 Task: Save favorite listings in Seattle, Washington, with a minimum of 2 beds and a view of the Space Needle.
Action: Mouse moved to (295, 197)
Screenshot: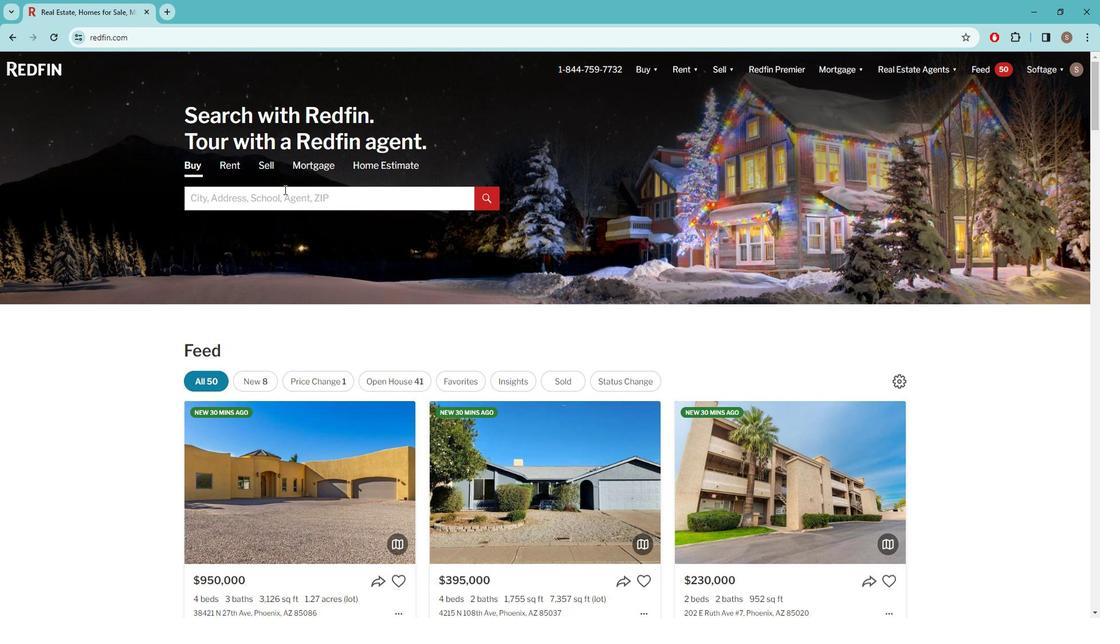 
Action: Mouse pressed left at (295, 197)
Screenshot: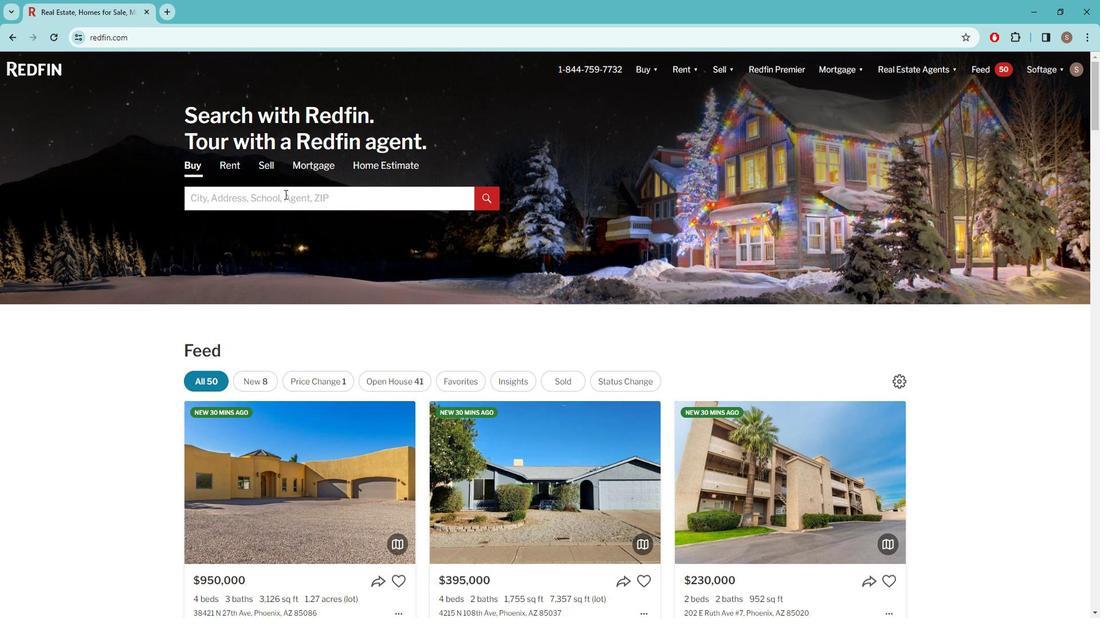 
Action: Mouse moved to (295, 198)
Screenshot: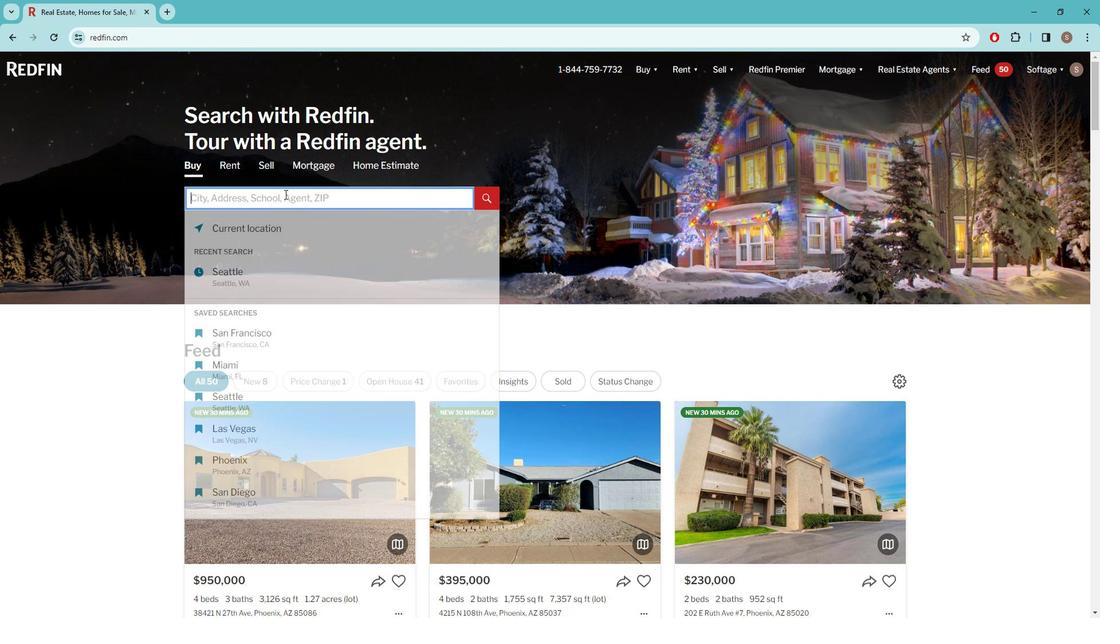 
Action: Key pressed s<Key.caps_lock>EATTLE
Screenshot: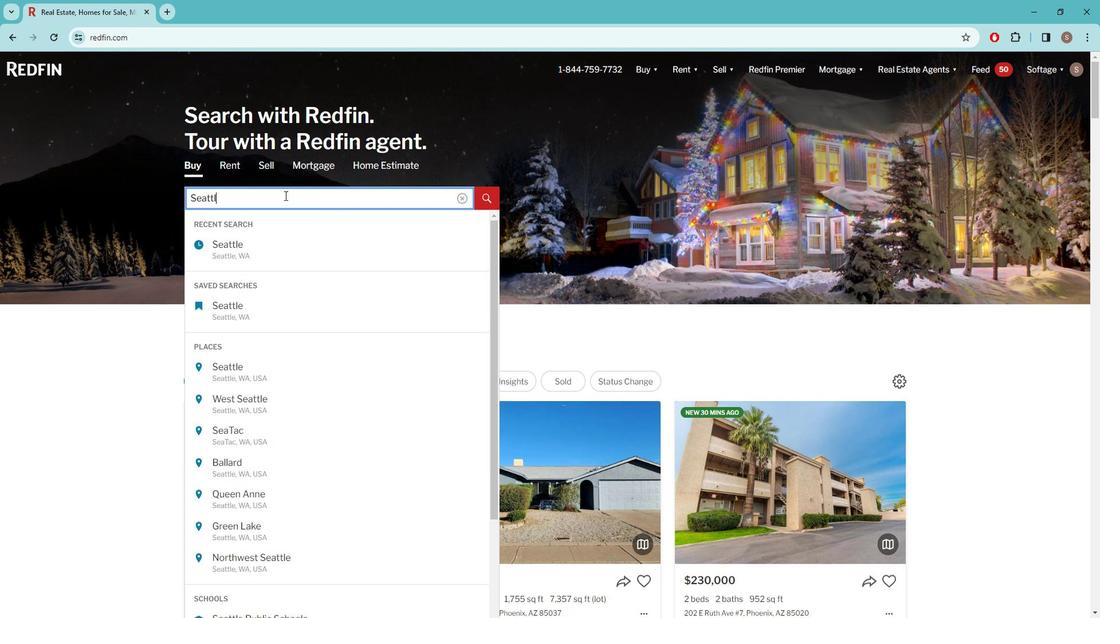 
Action: Mouse moved to (254, 244)
Screenshot: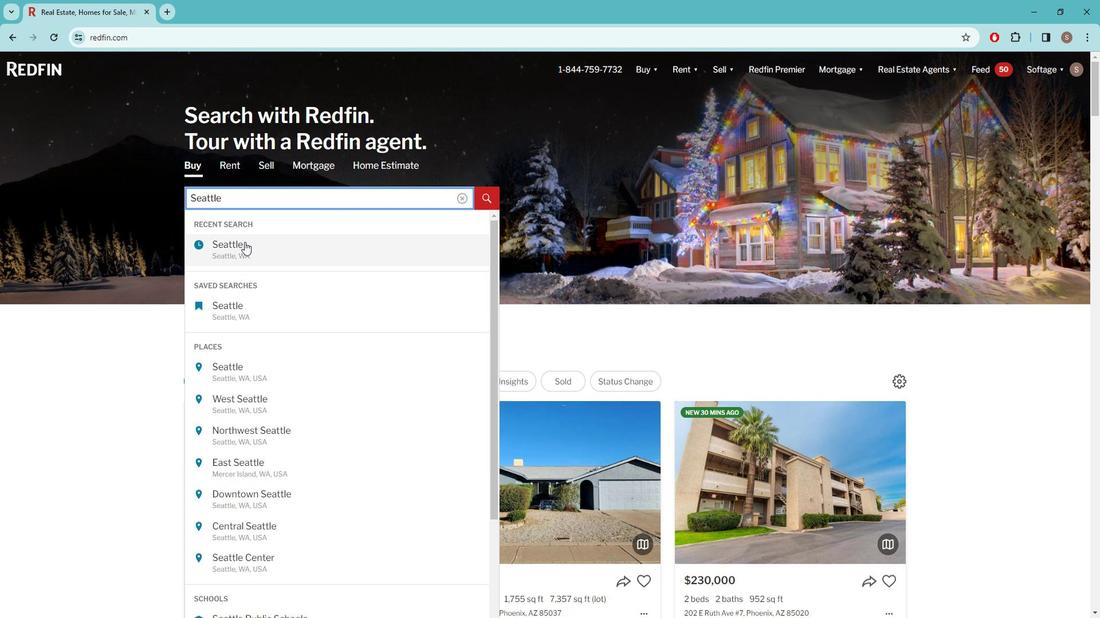 
Action: Mouse pressed left at (254, 244)
Screenshot: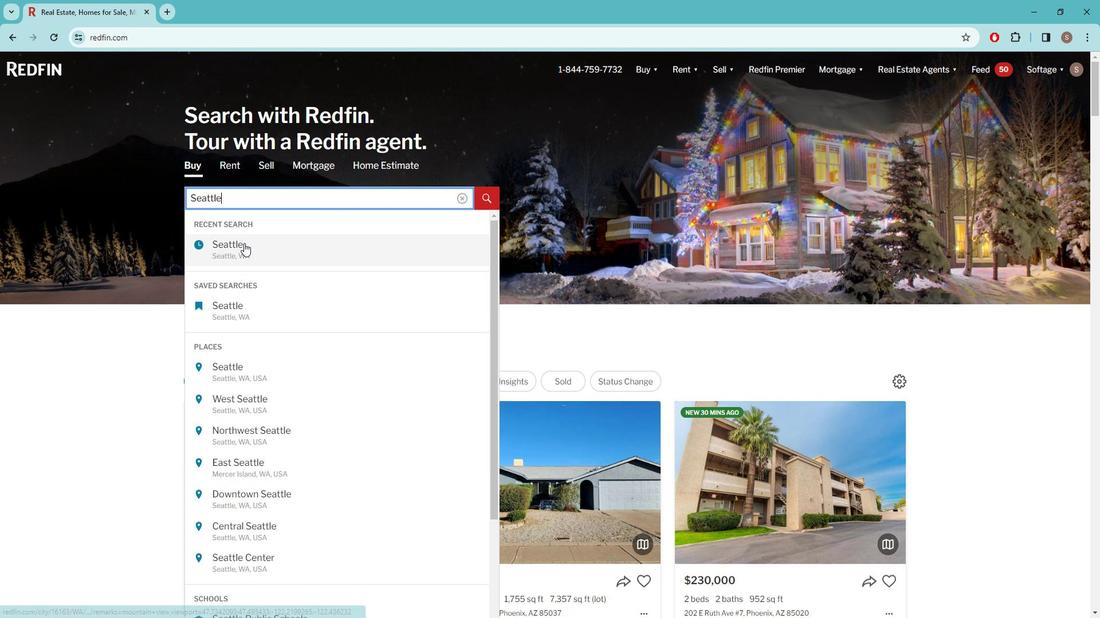 
Action: Mouse moved to (968, 144)
Screenshot: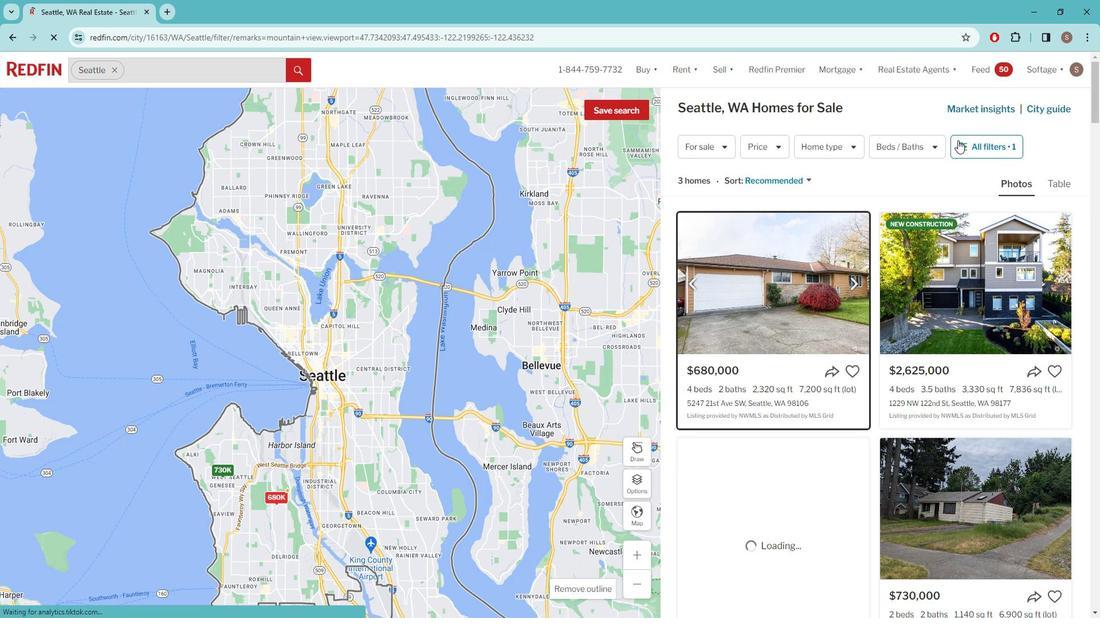 
Action: Mouse pressed left at (968, 144)
Screenshot: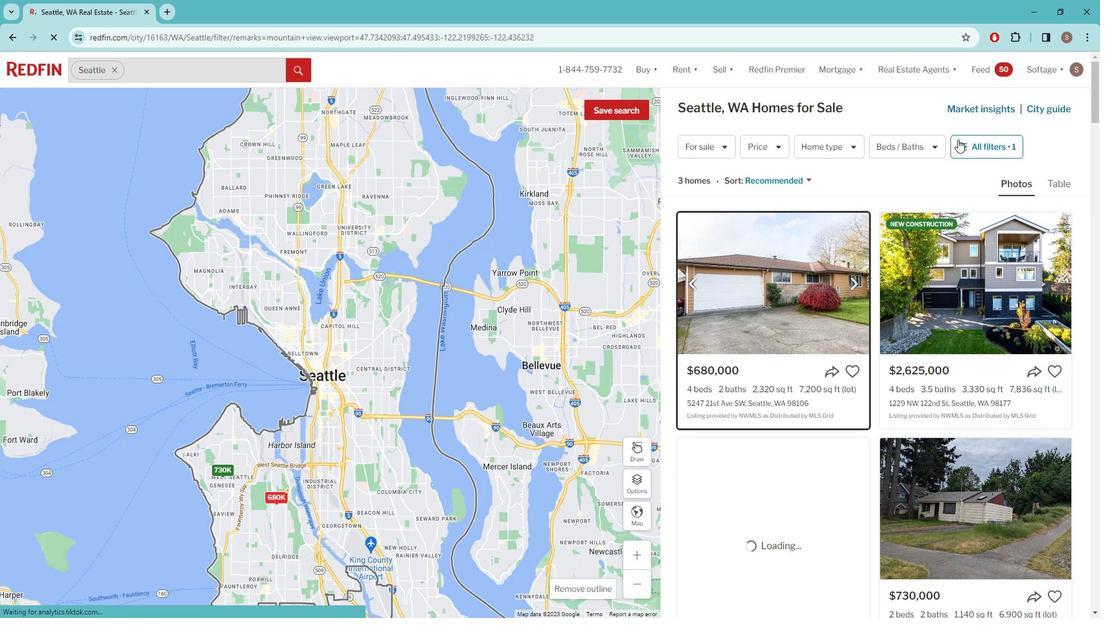 
Action: Mouse moved to (978, 144)
Screenshot: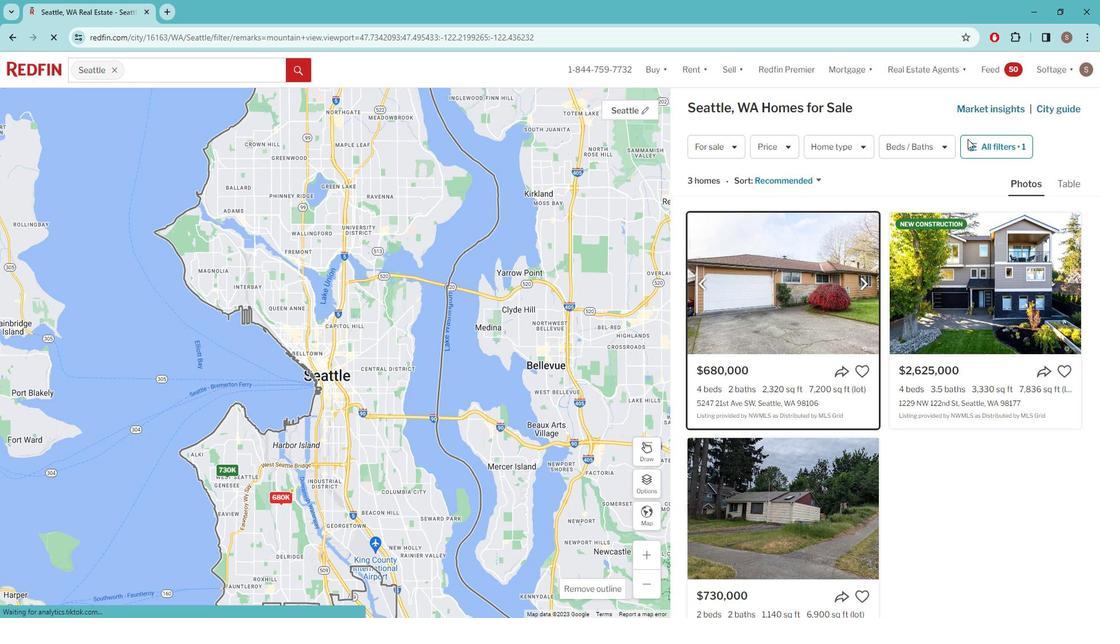
Action: Mouse pressed left at (978, 144)
Screenshot: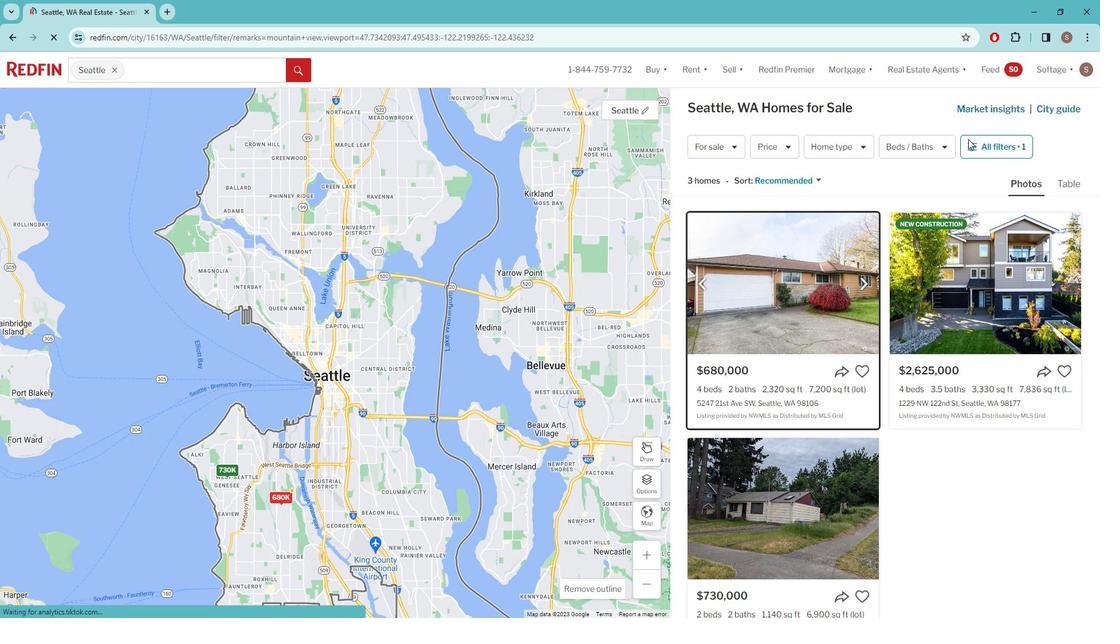
Action: Mouse moved to (953, 152)
Screenshot: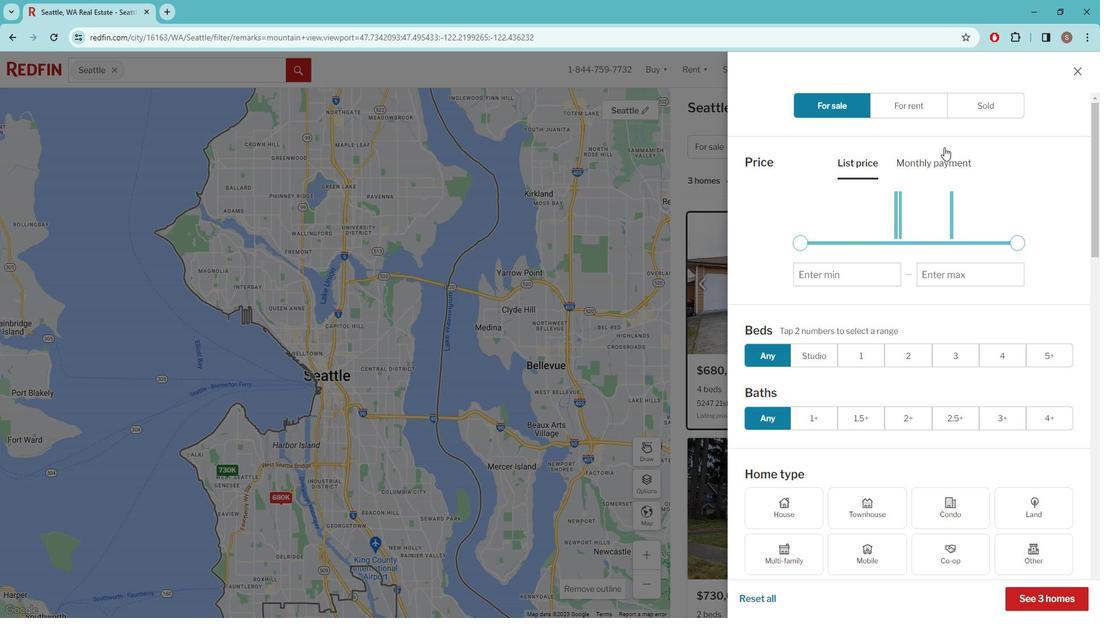 
Action: Mouse scrolled (953, 152) with delta (0, 0)
Screenshot: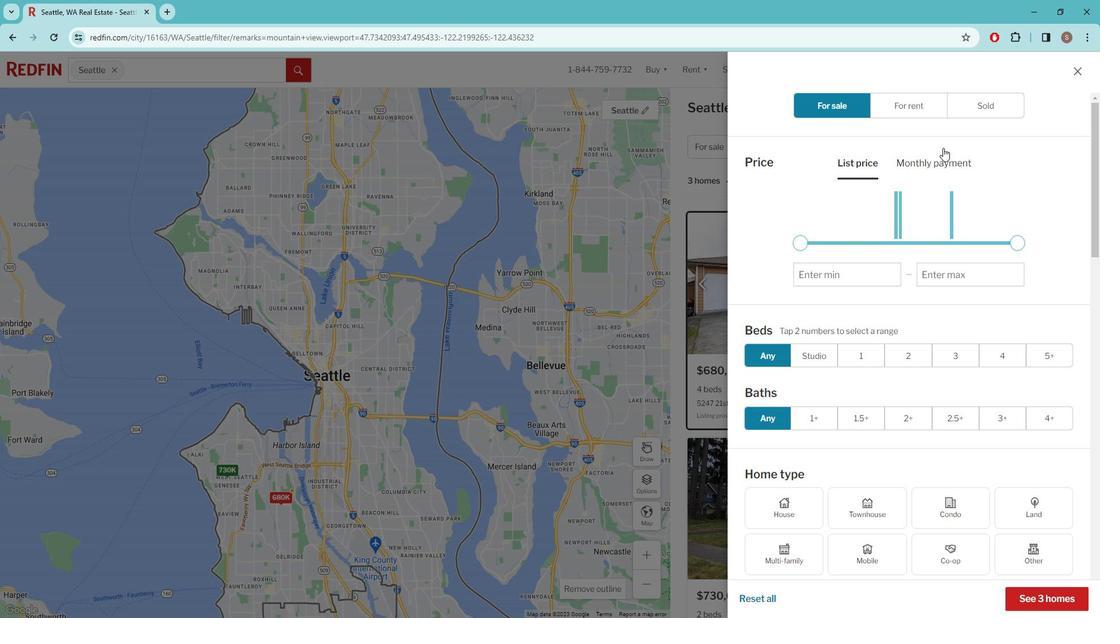 
Action: Mouse moved to (952, 152)
Screenshot: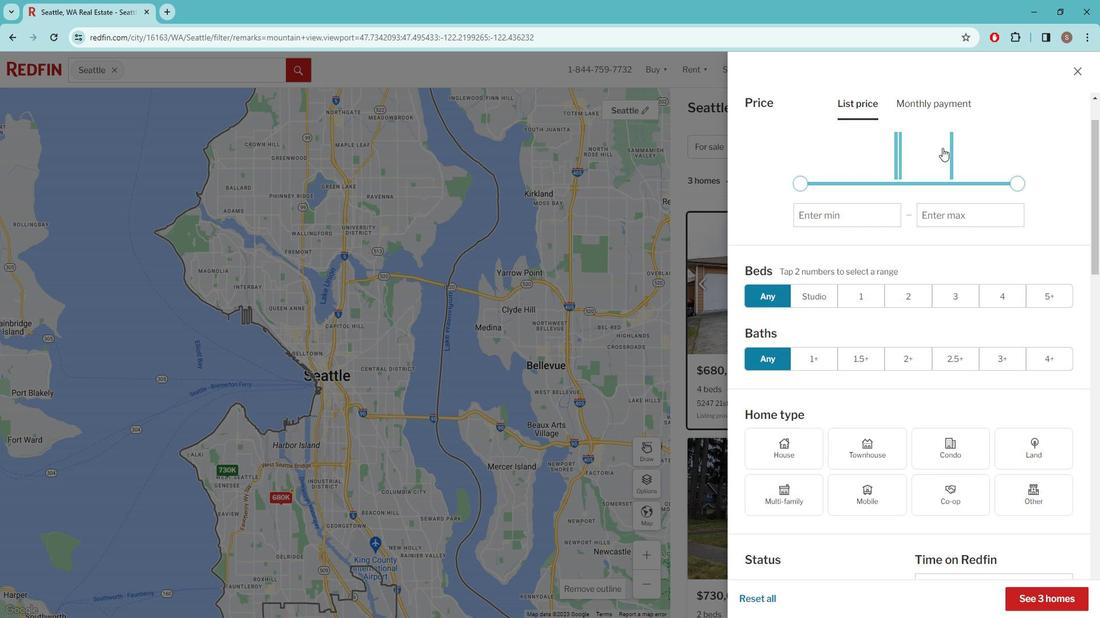 
Action: Mouse scrolled (952, 152) with delta (0, 0)
Screenshot: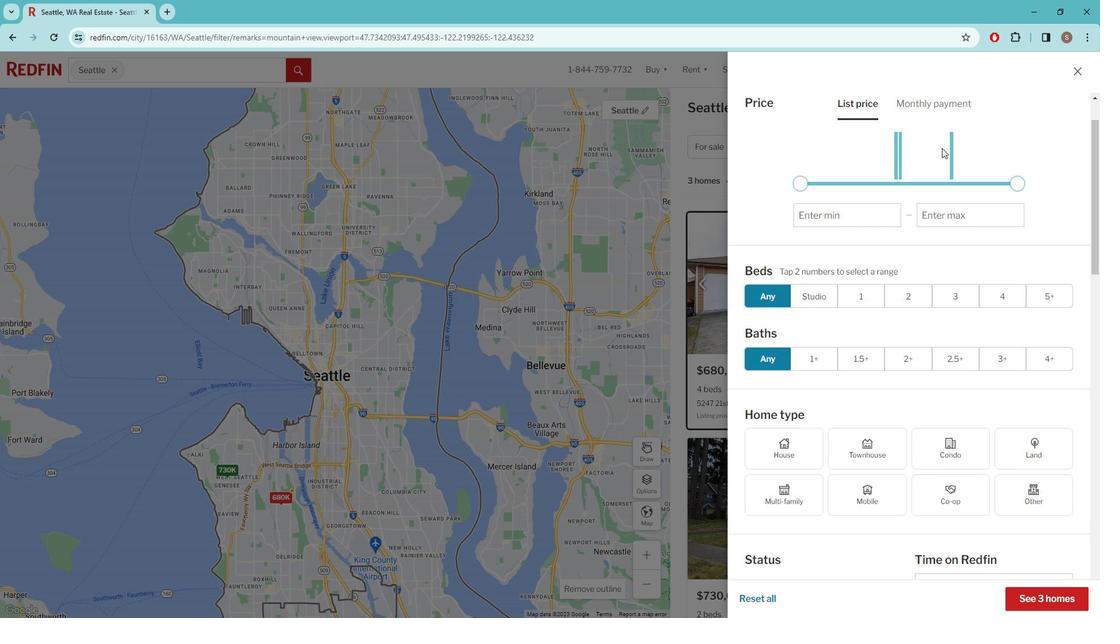 
Action: Mouse moved to (951, 152)
Screenshot: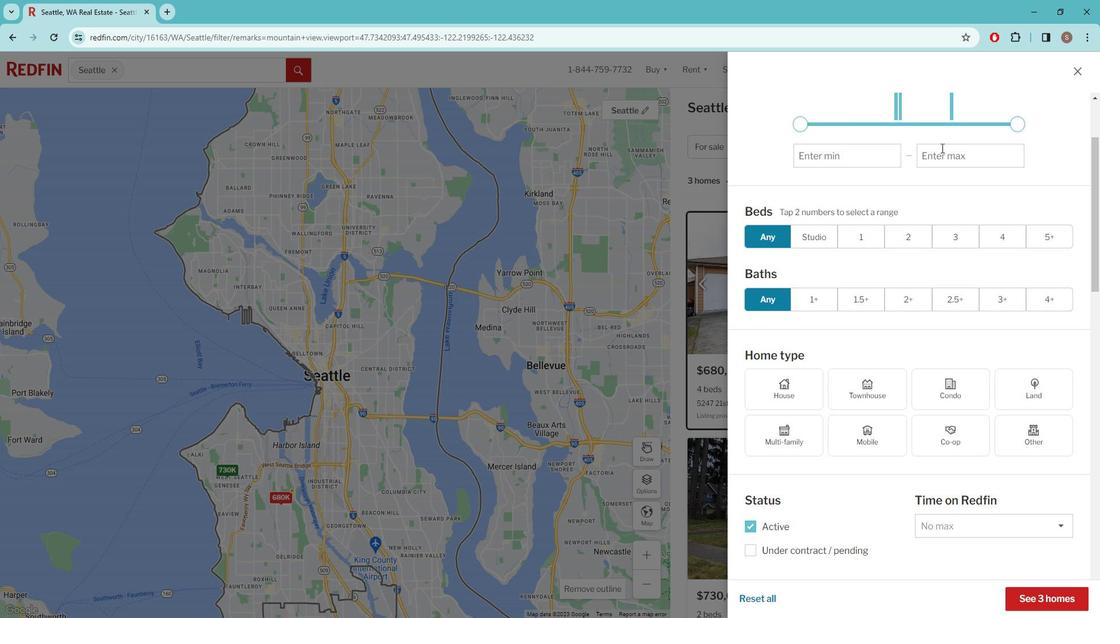 
Action: Mouse scrolled (951, 152) with delta (0, 0)
Screenshot: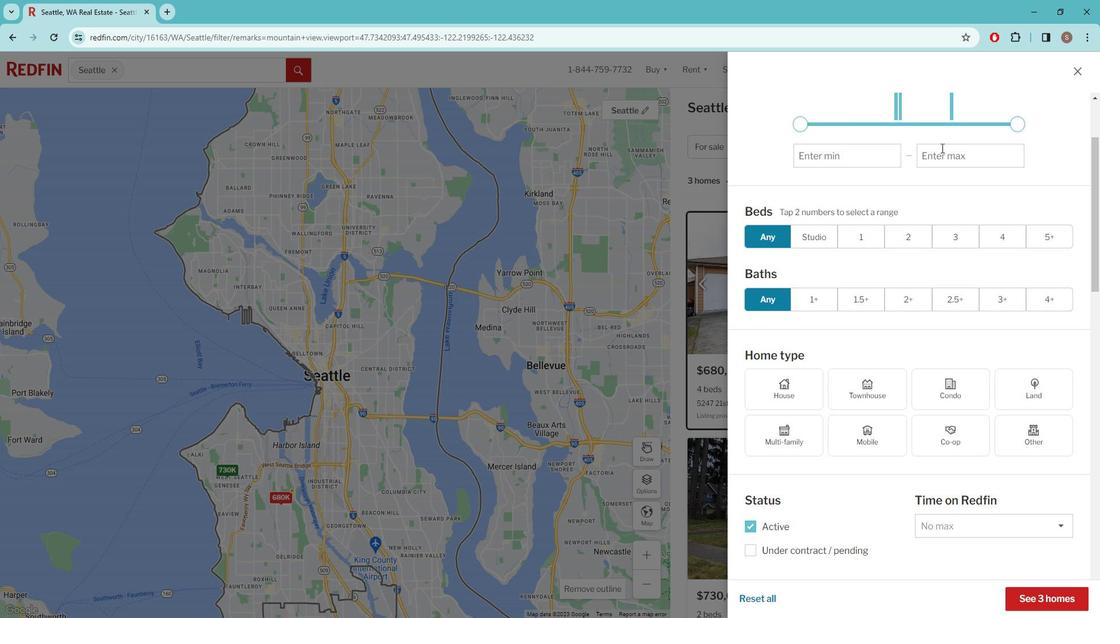 
Action: Mouse moved to (921, 181)
Screenshot: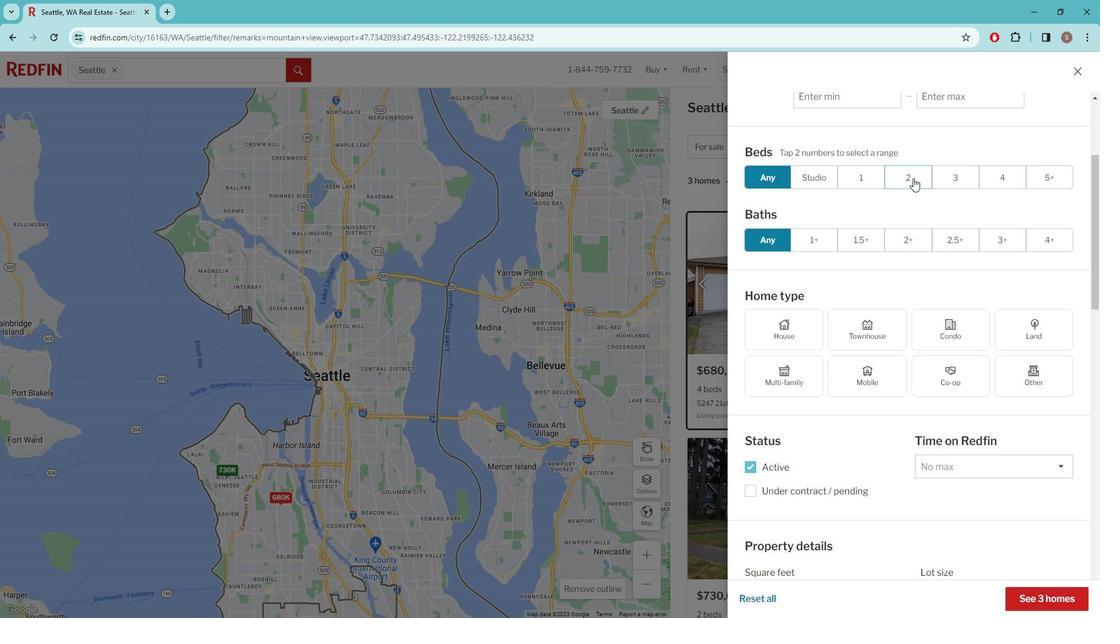 
Action: Mouse pressed left at (921, 181)
Screenshot: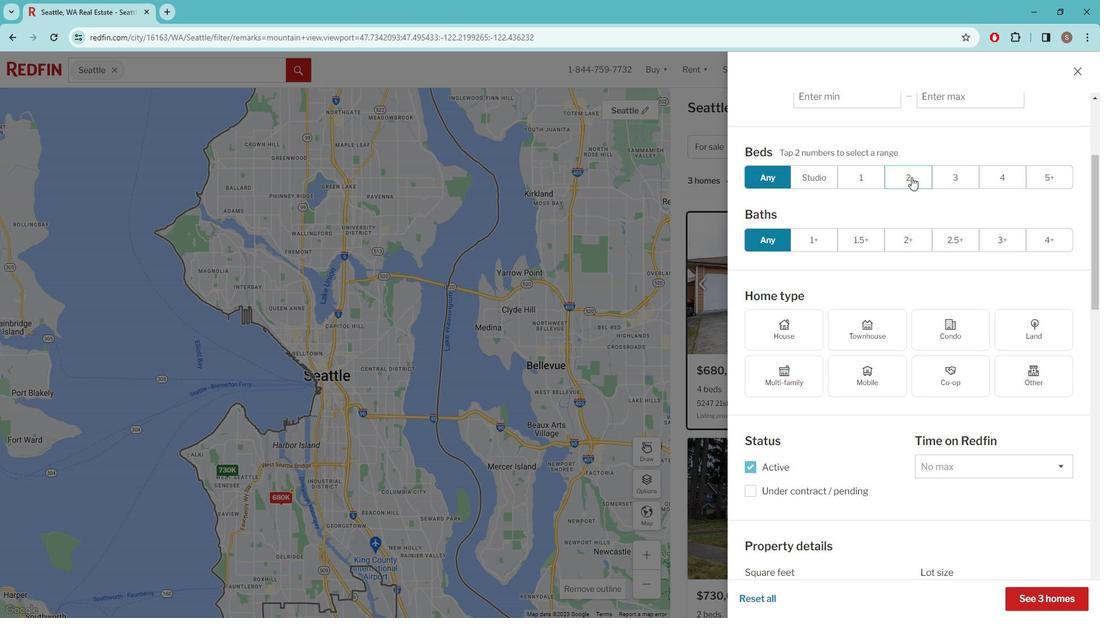 
Action: Mouse pressed left at (921, 181)
Screenshot: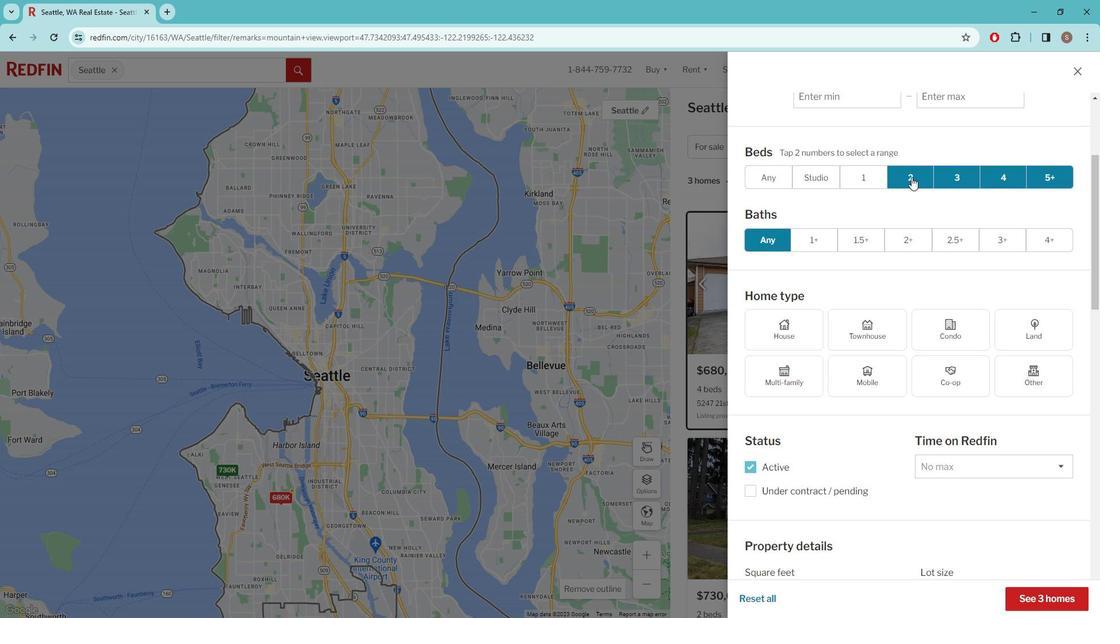 
Action: Mouse scrolled (921, 180) with delta (0, 0)
Screenshot: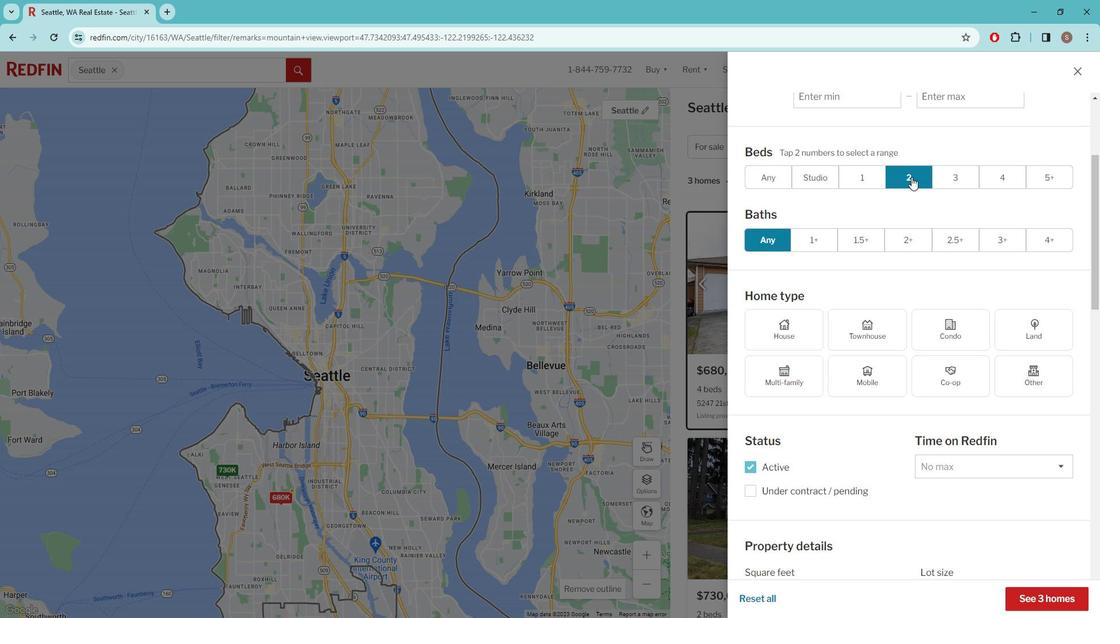 
Action: Mouse scrolled (921, 180) with delta (0, 0)
Screenshot: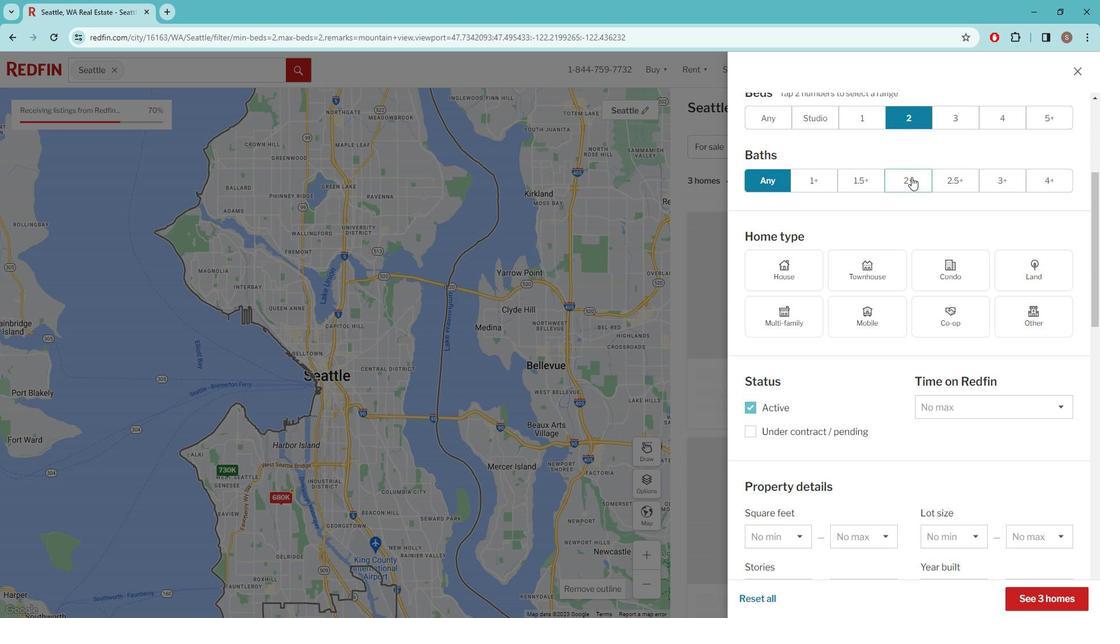 
Action: Mouse moved to (920, 180)
Screenshot: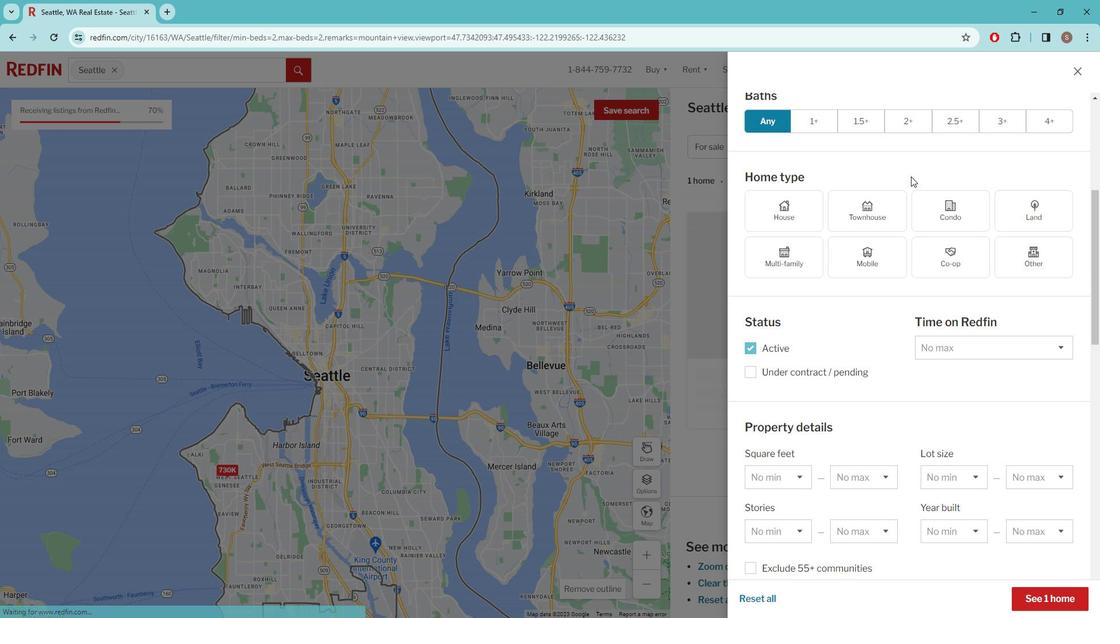 
Action: Mouse scrolled (920, 179) with delta (0, 0)
Screenshot: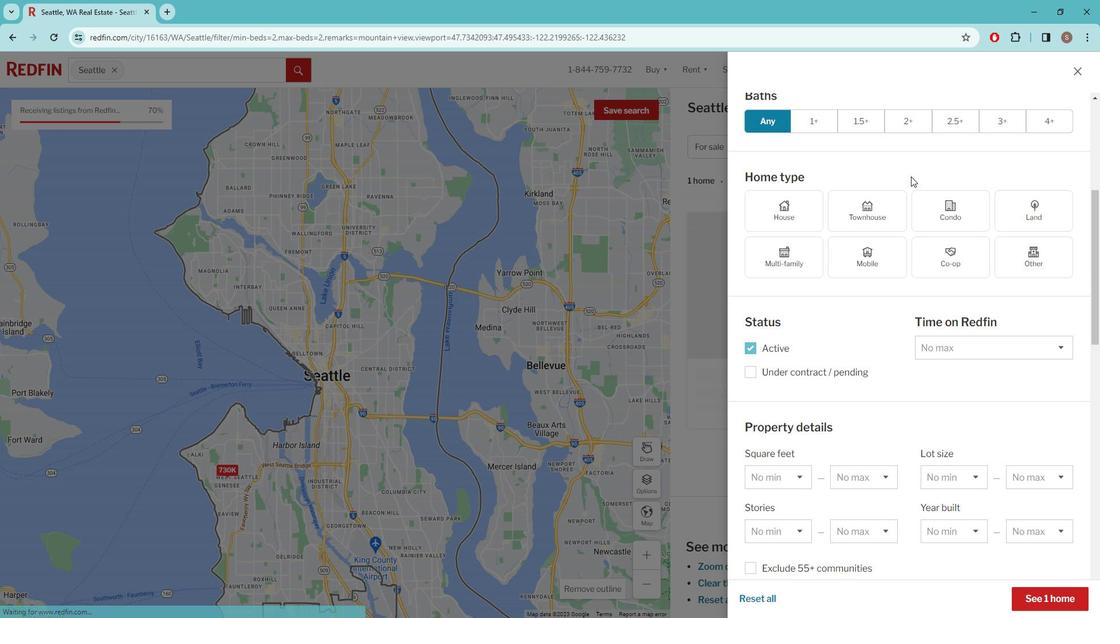 
Action: Mouse scrolled (920, 179) with delta (0, 0)
Screenshot: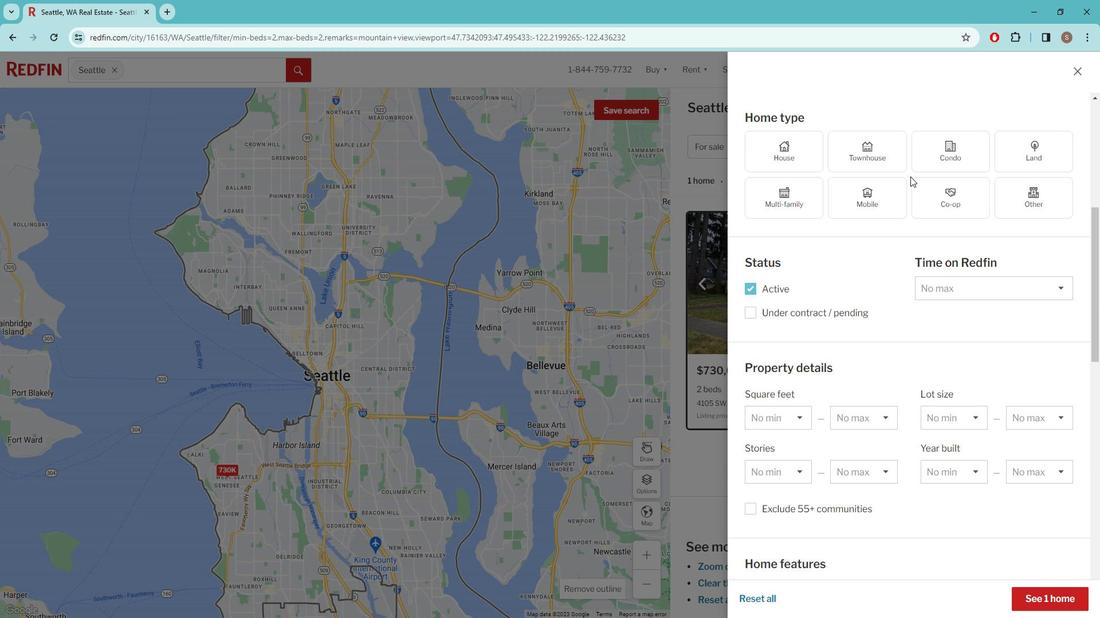 
Action: Mouse scrolled (920, 179) with delta (0, 0)
Screenshot: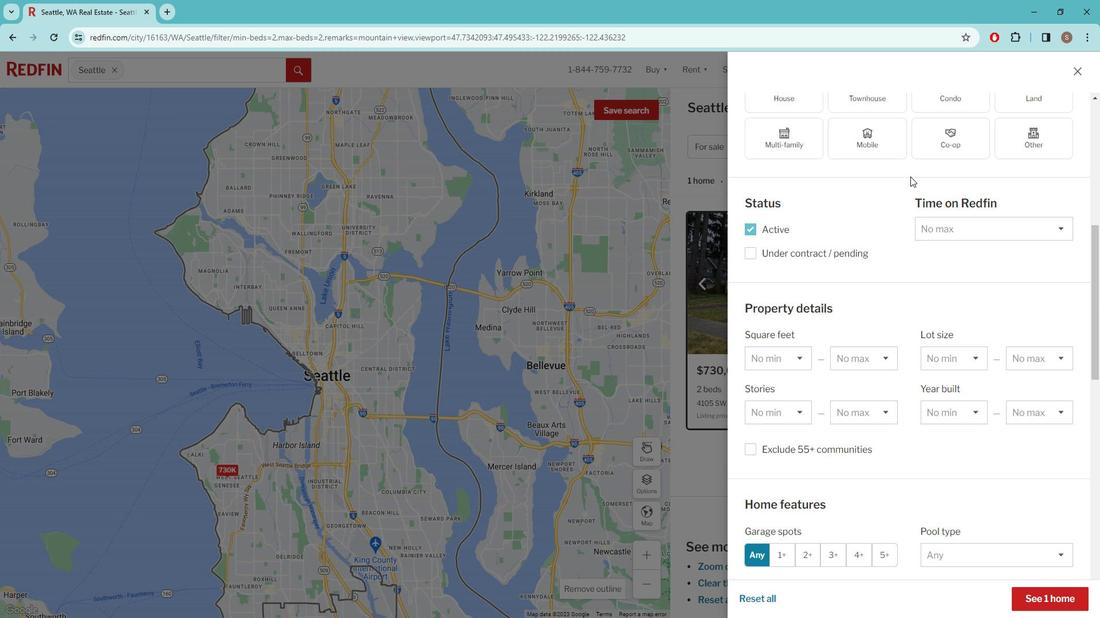 
Action: Mouse scrolled (920, 179) with delta (0, 0)
Screenshot: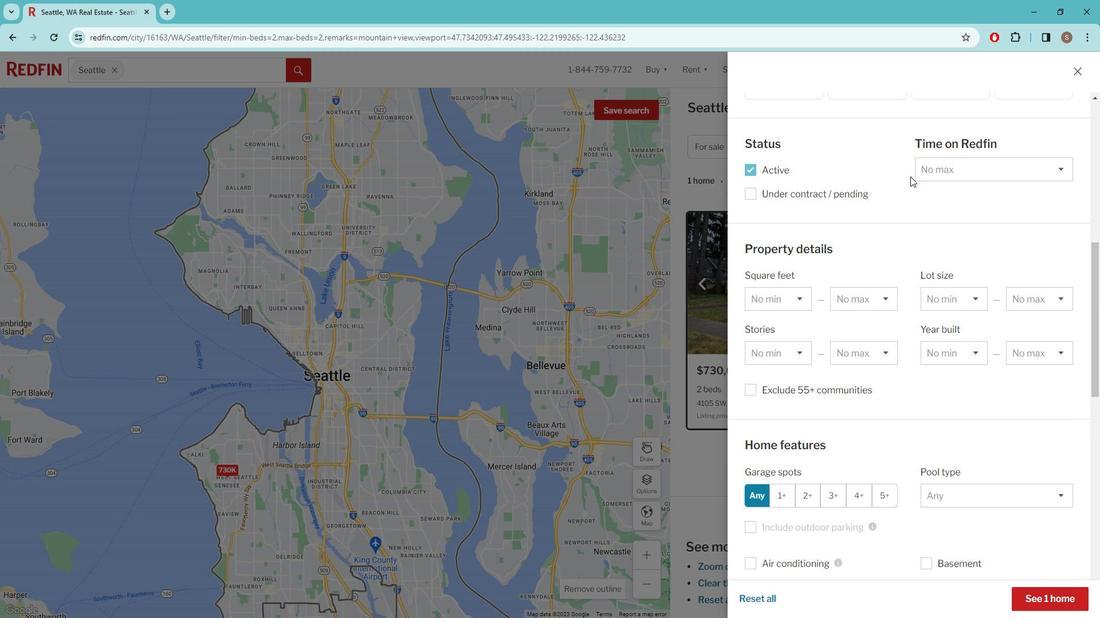 
Action: Mouse scrolled (920, 179) with delta (0, 0)
Screenshot: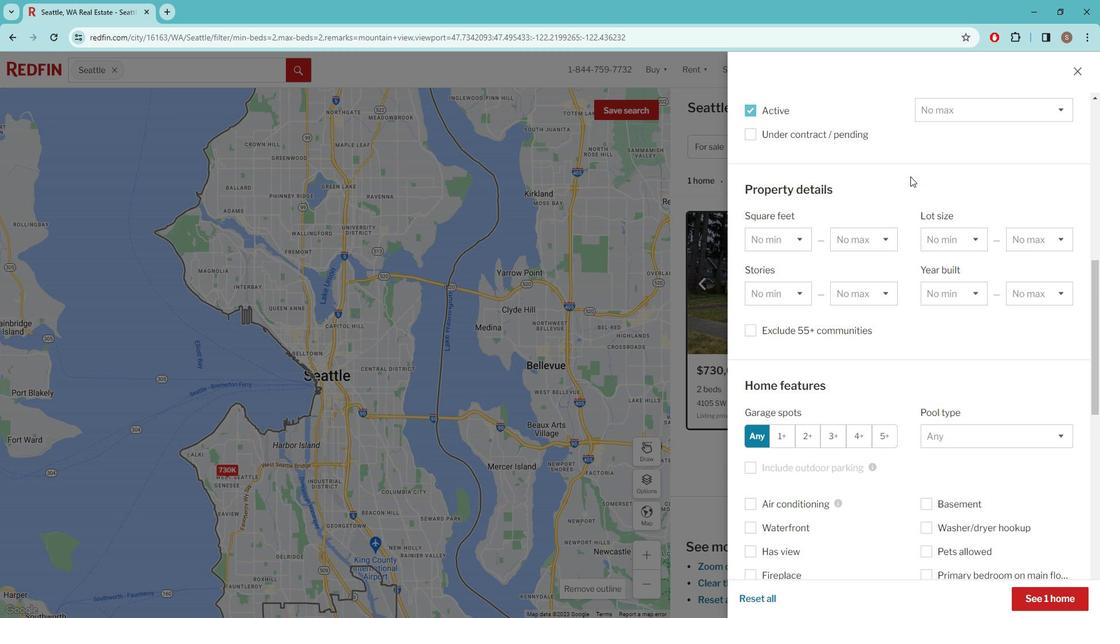 
Action: Mouse scrolled (920, 179) with delta (0, 0)
Screenshot: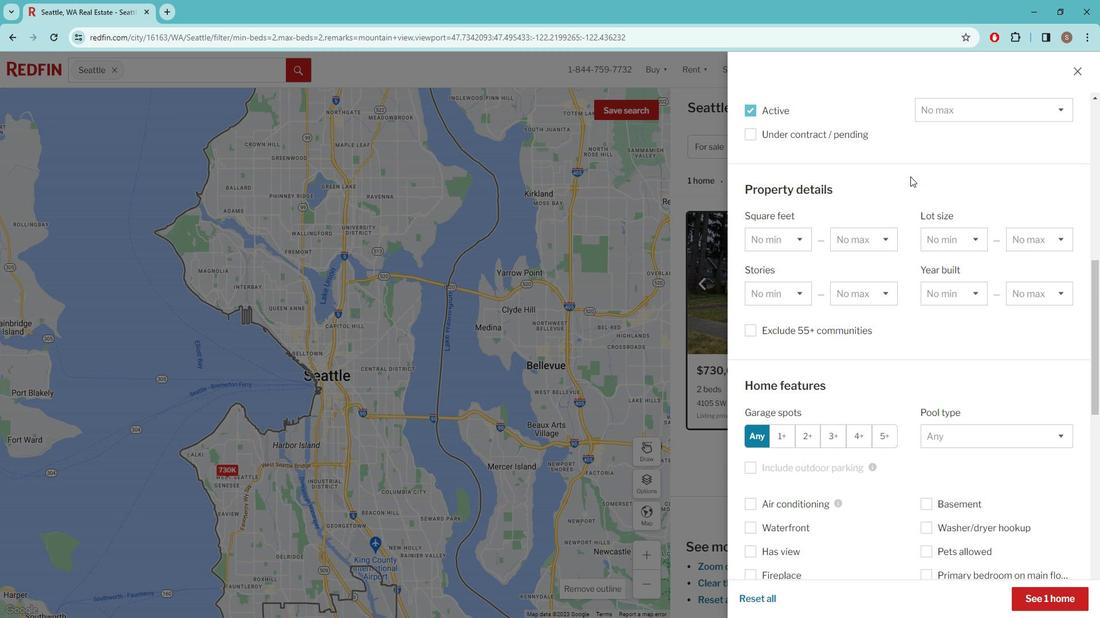 
Action: Mouse scrolled (920, 179) with delta (0, 0)
Screenshot: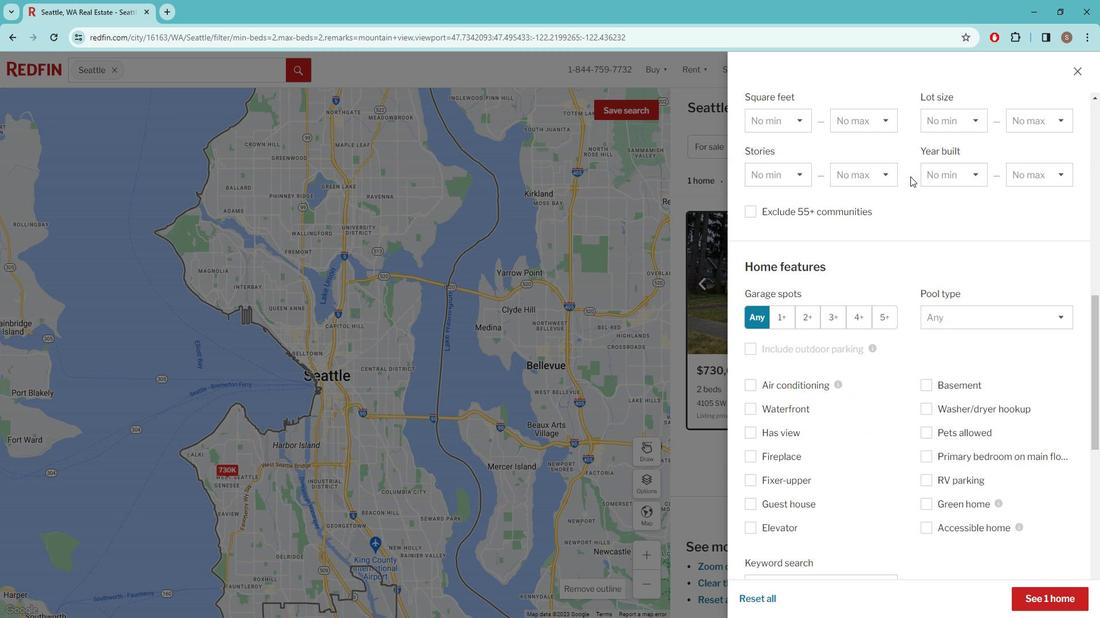 
Action: Mouse scrolled (920, 179) with delta (0, 0)
Screenshot: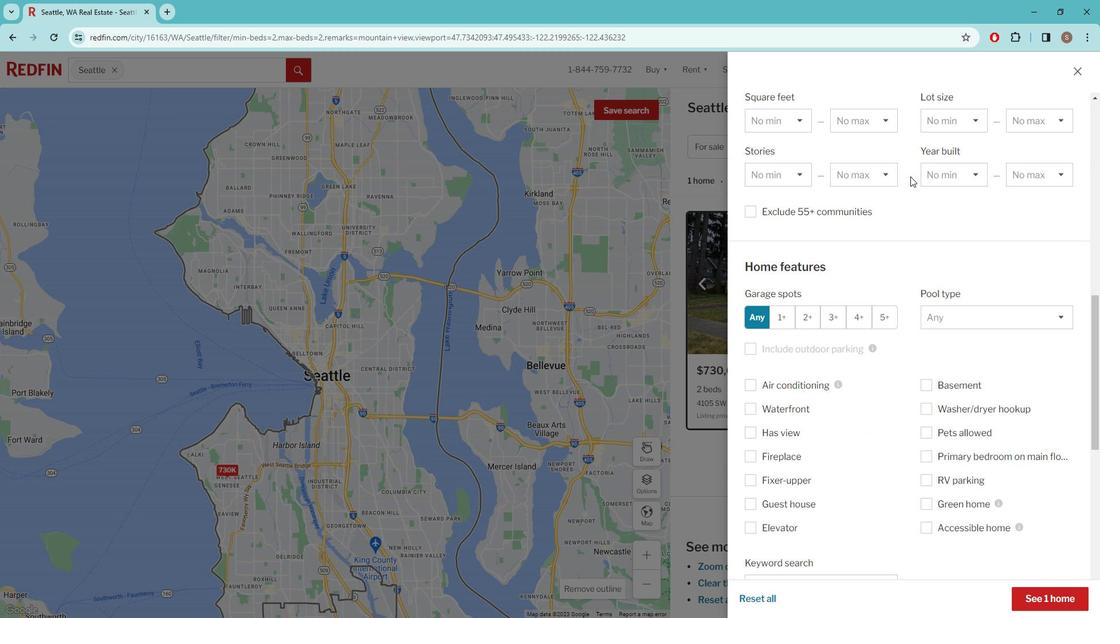 
Action: Mouse moved to (829, 457)
Screenshot: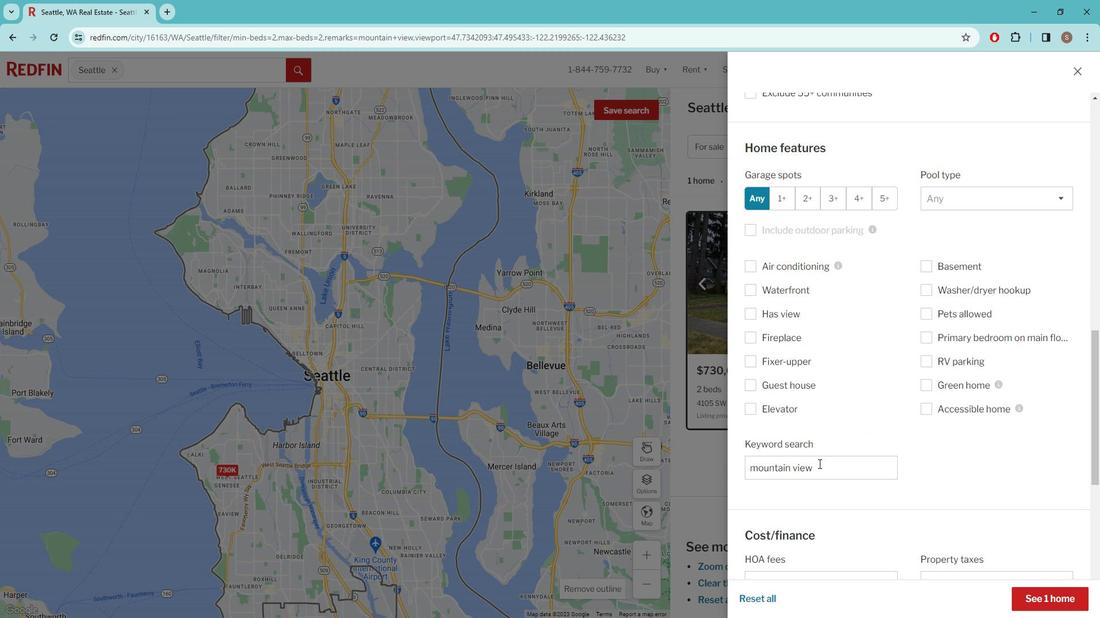 
Action: Mouse pressed left at (829, 457)
Screenshot: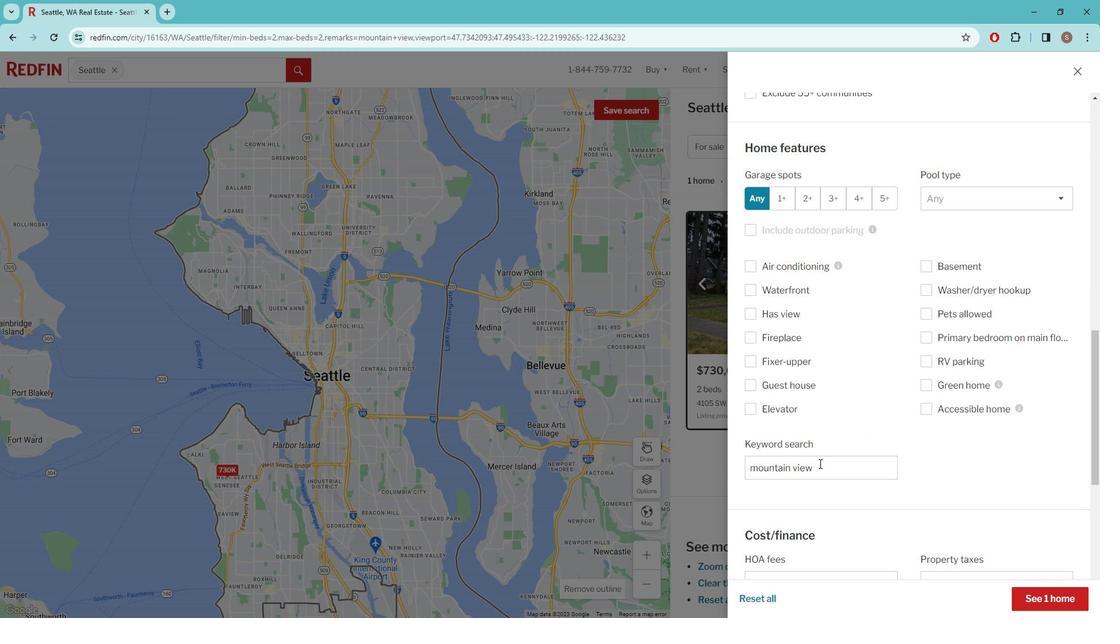 
Action: Mouse moved to (756, 458)
Screenshot: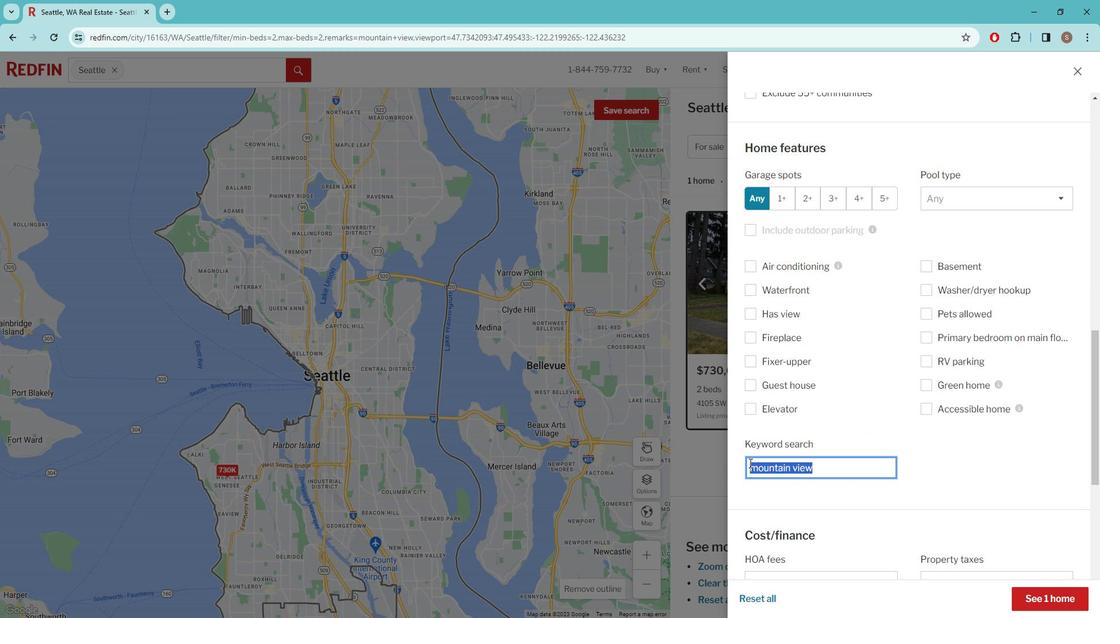 
Action: Key pressed SPACE<Key.space>NEEDLE<Key.space>VIEW
Screenshot: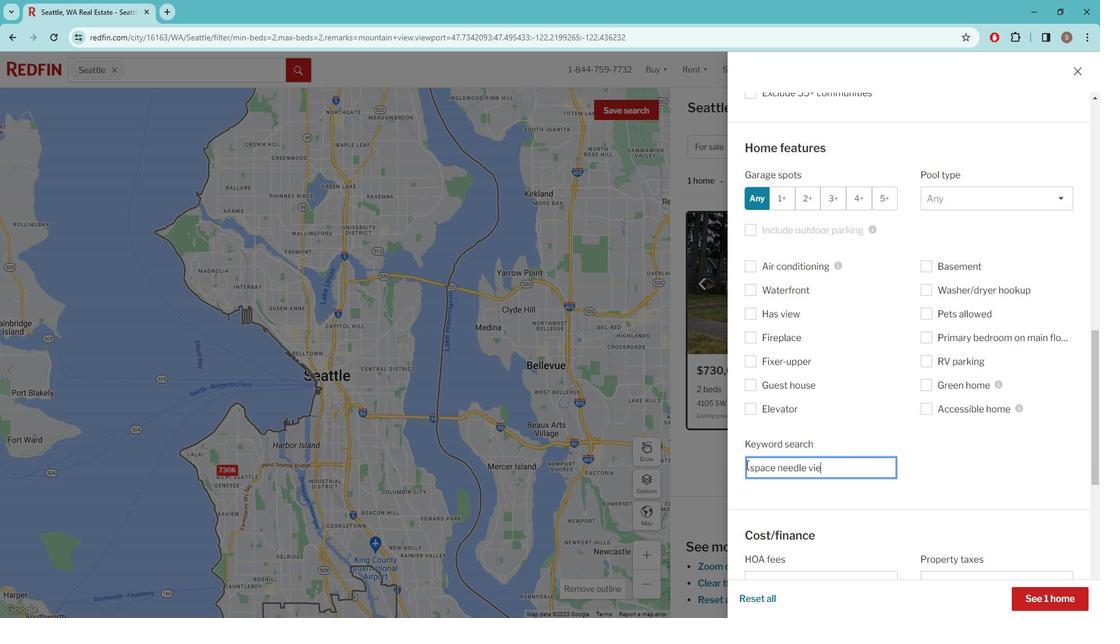
Action: Mouse scrolled (756, 457) with delta (0, 0)
Screenshot: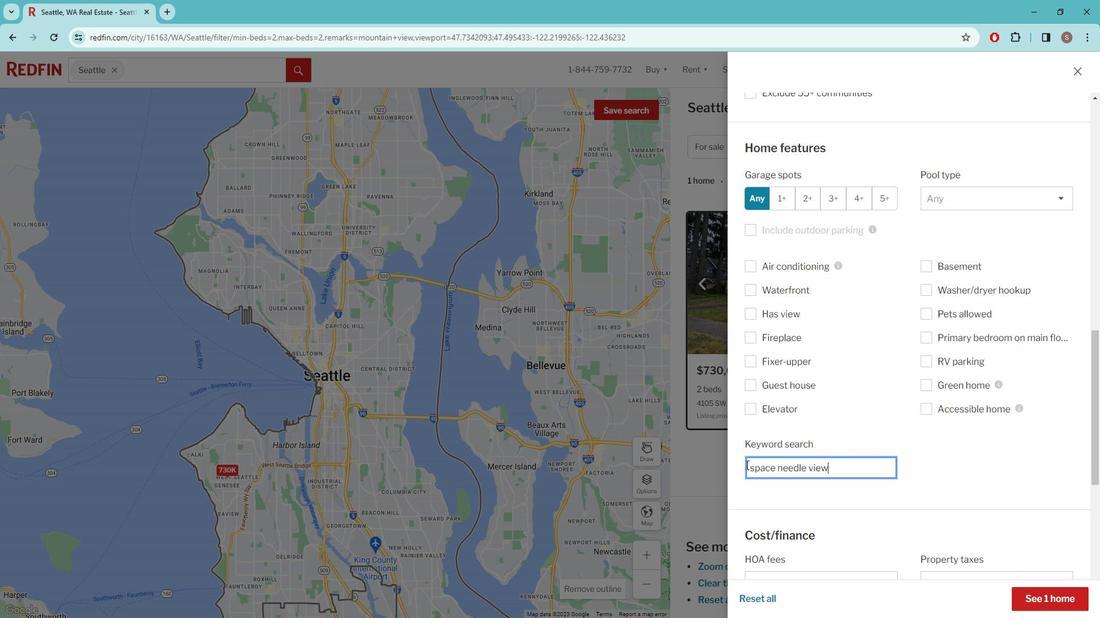 
Action: Mouse moved to (886, 447)
Screenshot: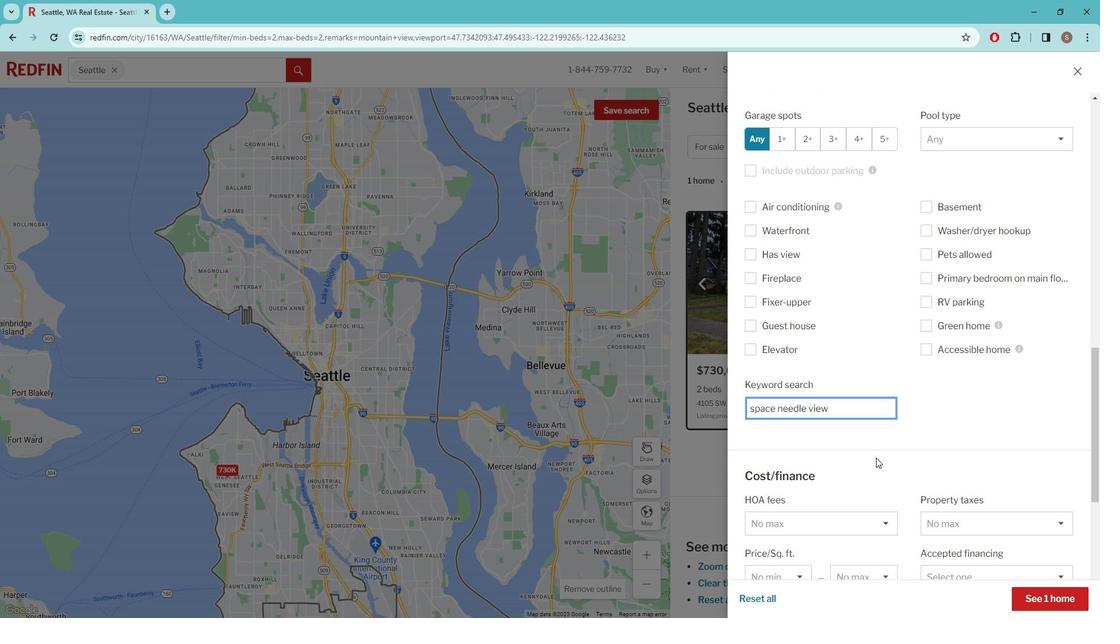 
Action: Mouse scrolled (886, 446) with delta (0, 0)
Screenshot: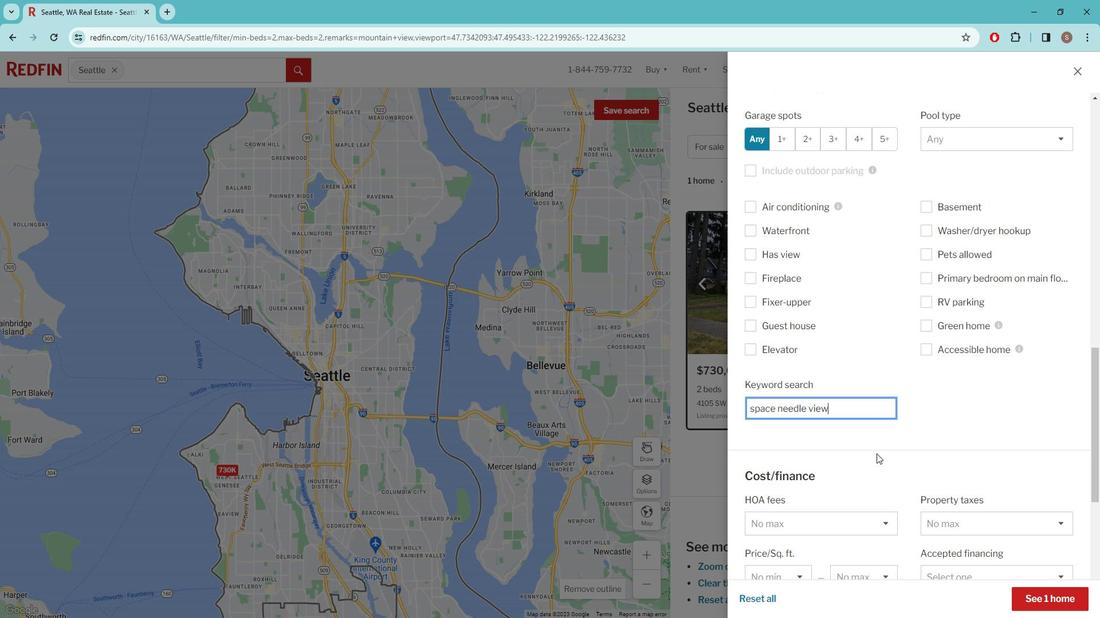 
Action: Mouse moved to (886, 447)
Screenshot: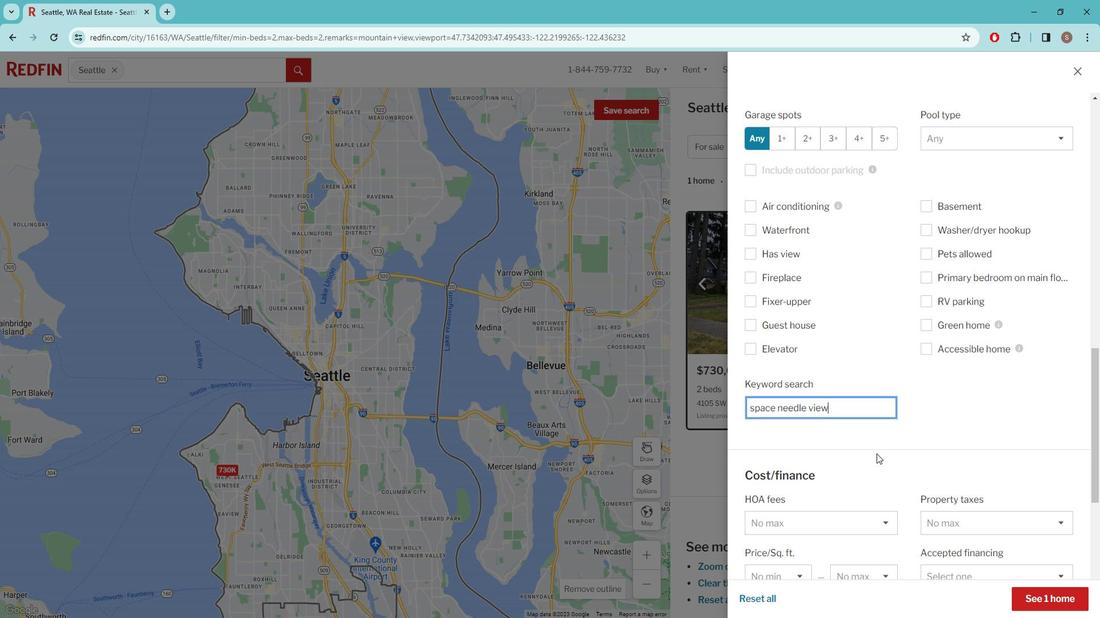 
Action: Mouse scrolled (886, 446) with delta (0, 0)
Screenshot: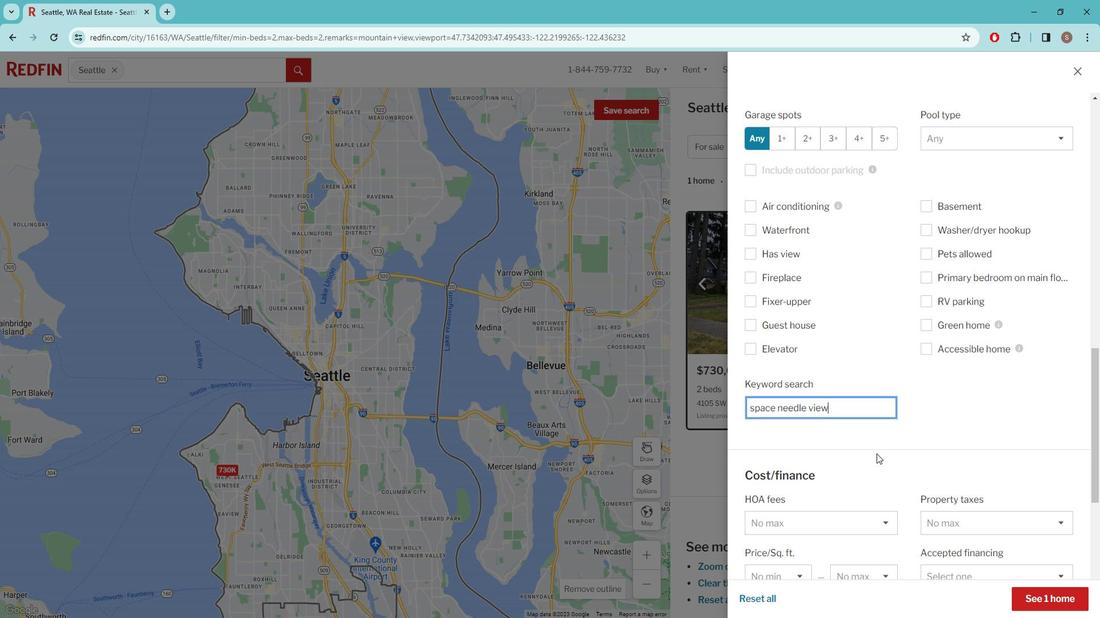 
Action: Mouse moved to (874, 450)
Screenshot: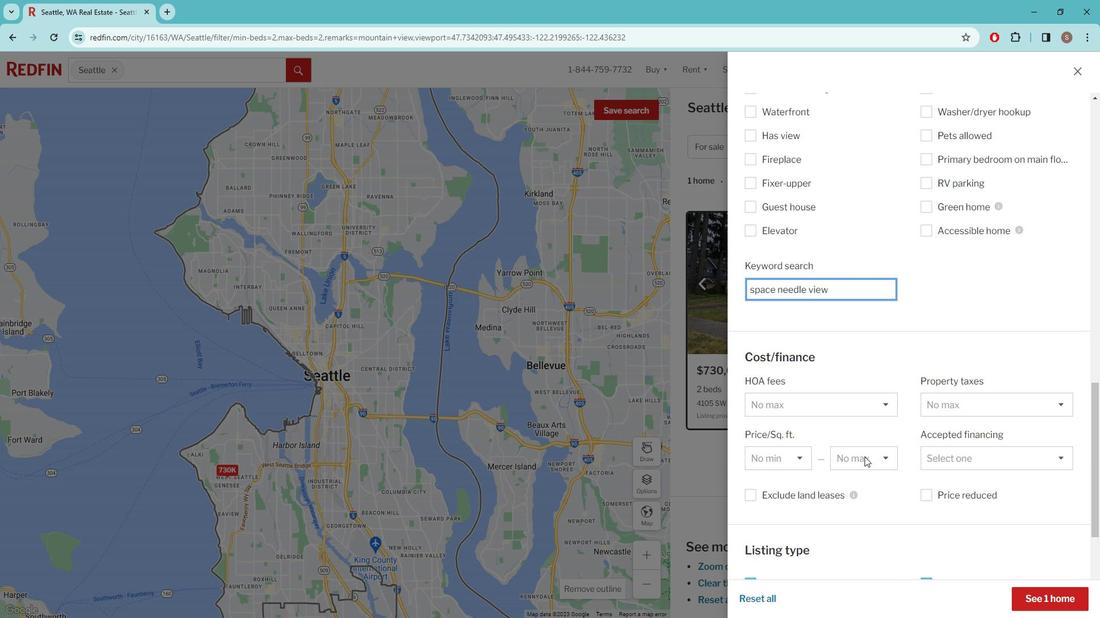 
Action: Mouse scrolled (874, 449) with delta (0, 0)
Screenshot: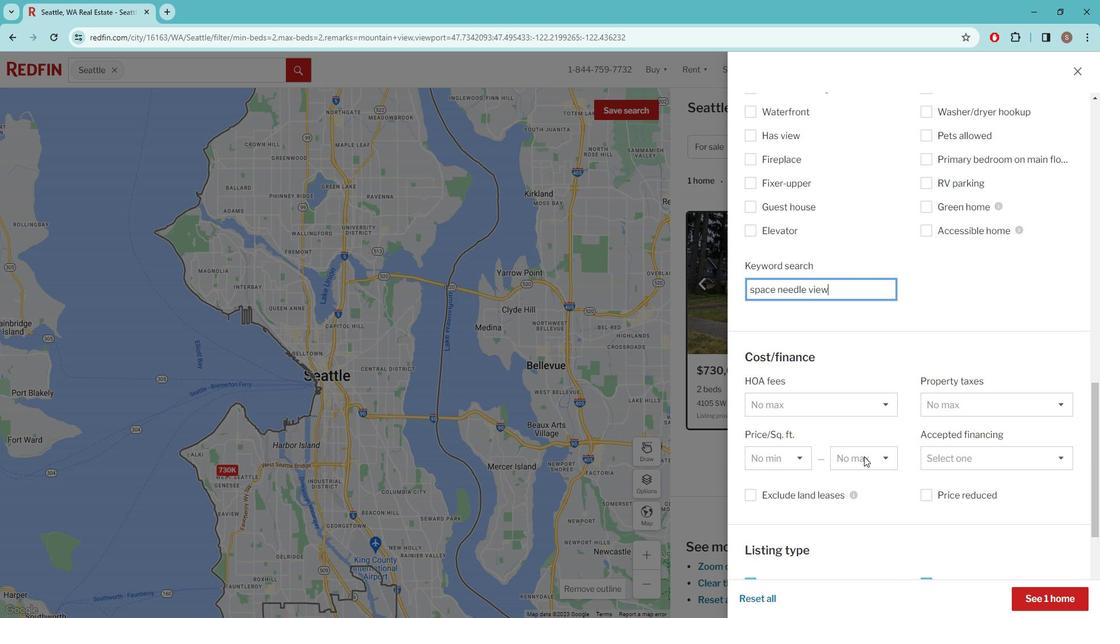 
Action: Mouse moved to (874, 440)
Screenshot: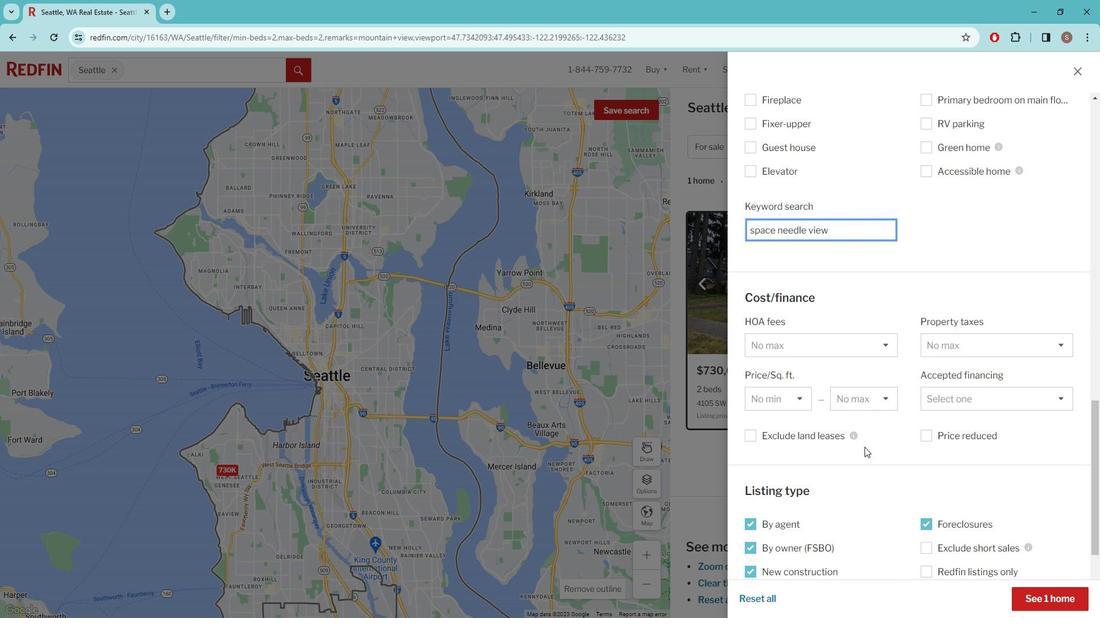 
Action: Mouse scrolled (874, 440) with delta (0, 0)
Screenshot: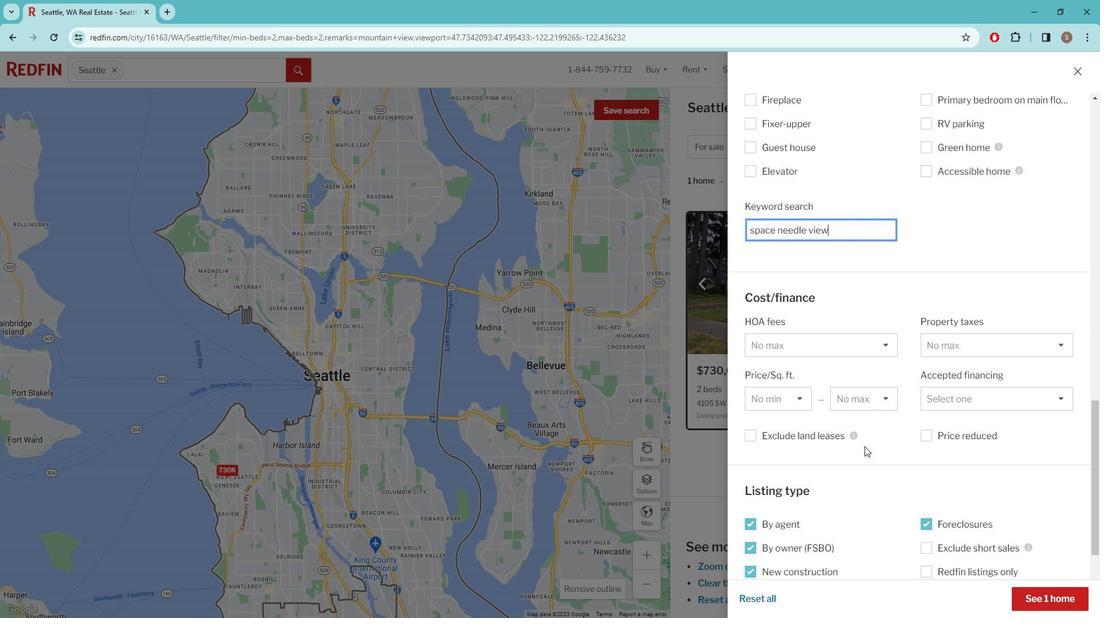 
Action: Mouse moved to (874, 439)
Screenshot: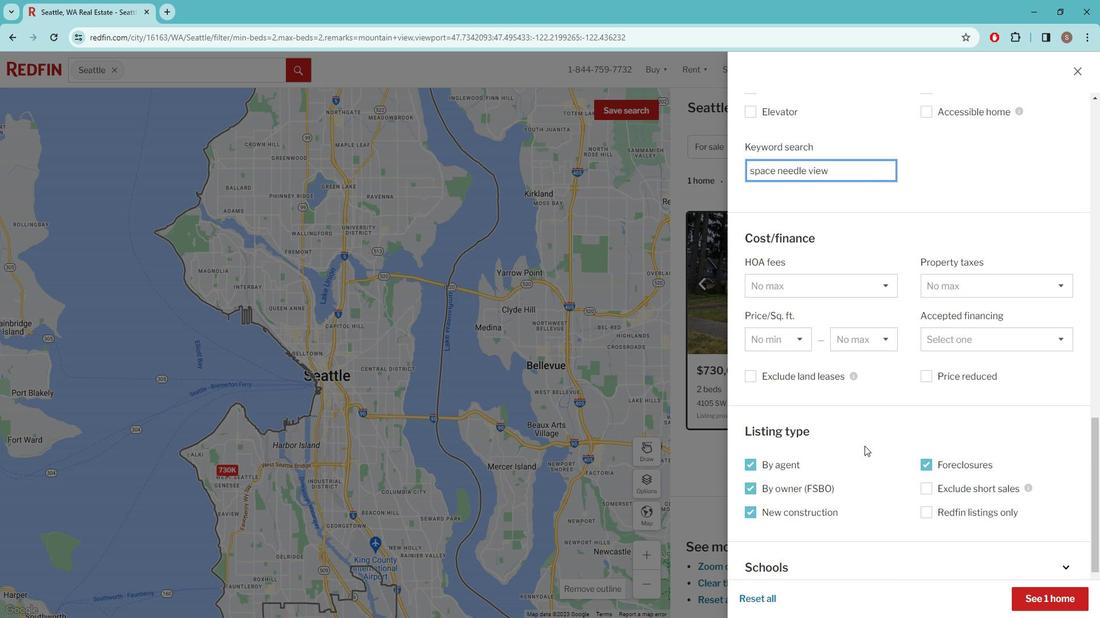 
Action: Mouse scrolled (874, 438) with delta (0, 0)
Screenshot: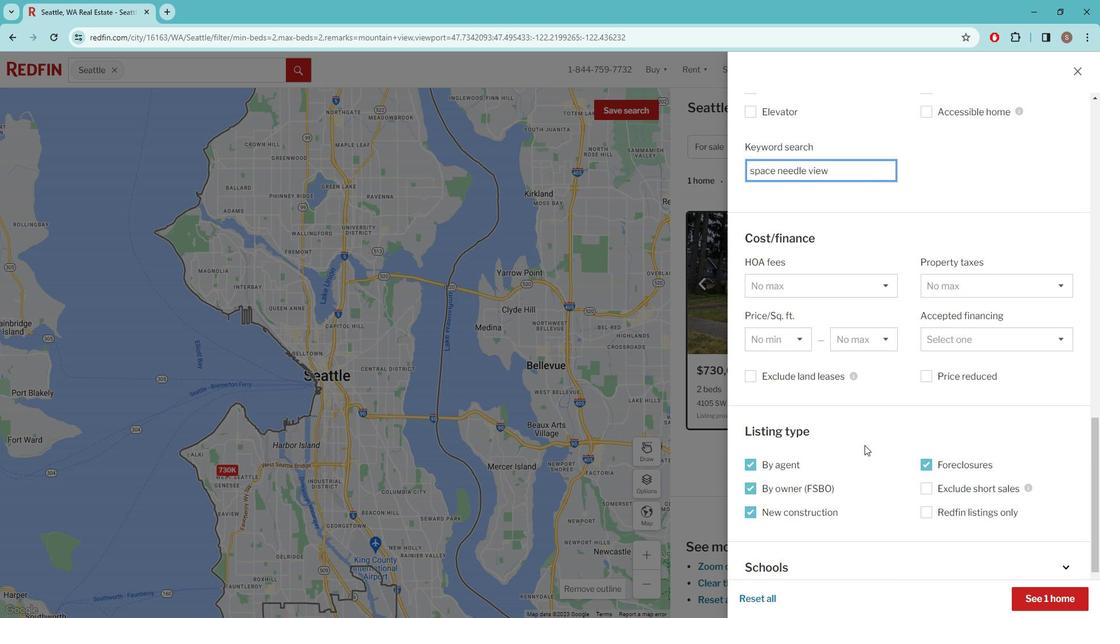 
Action: Mouse scrolled (874, 438) with delta (0, 0)
Screenshot: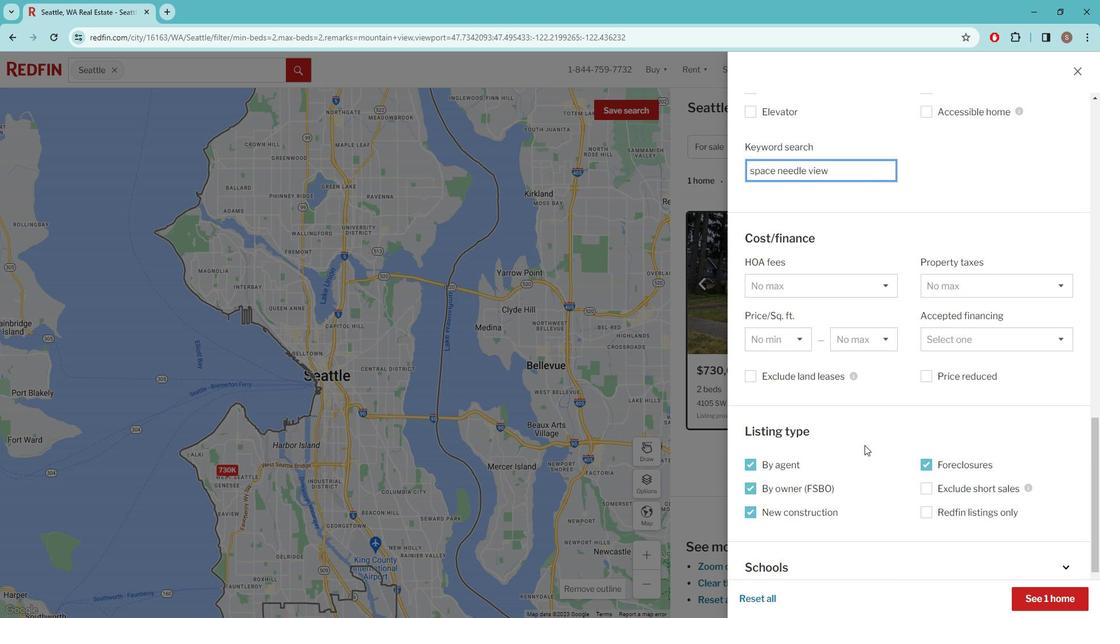 
Action: Mouse moved to (891, 437)
Screenshot: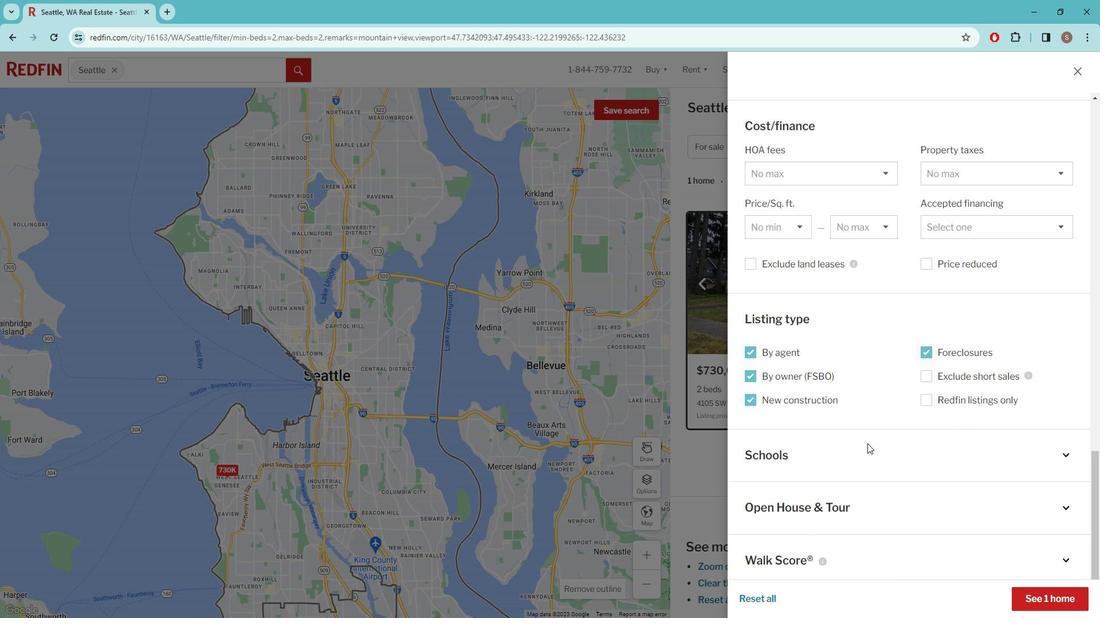 
Action: Mouse scrolled (891, 436) with delta (0, 0)
Screenshot: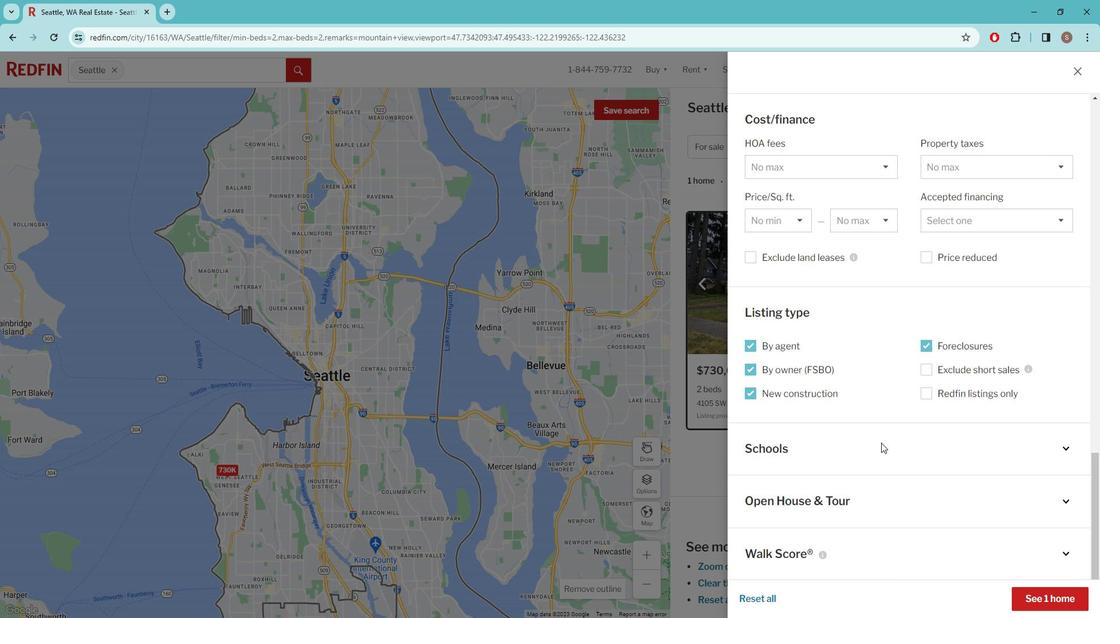 
Action: Mouse scrolled (891, 436) with delta (0, 0)
Screenshot: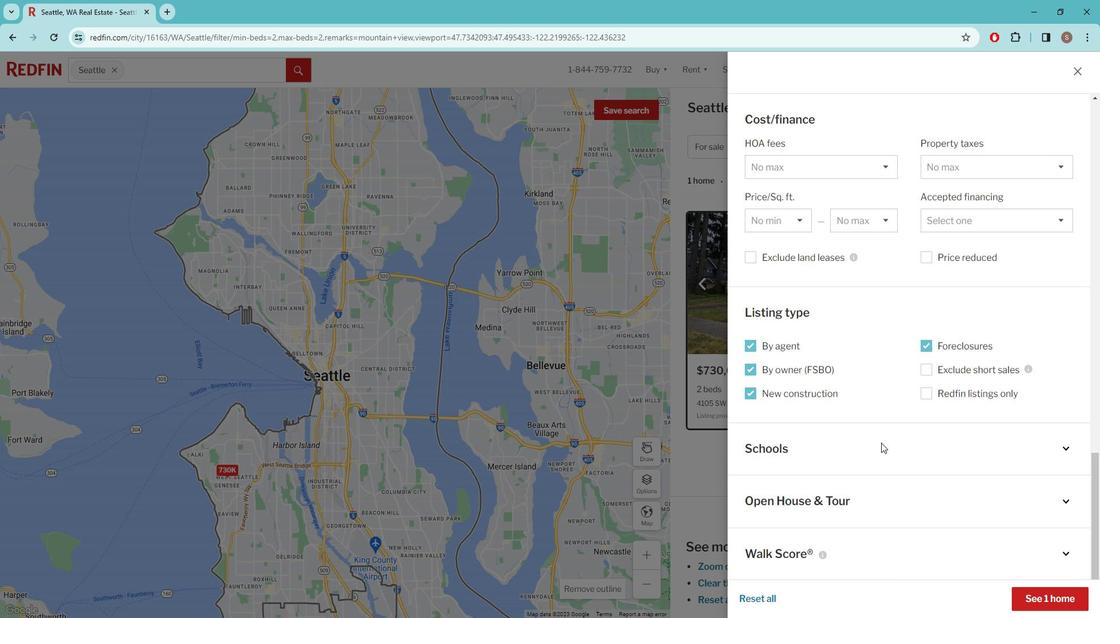 
Action: Mouse scrolled (891, 436) with delta (0, 0)
Screenshot: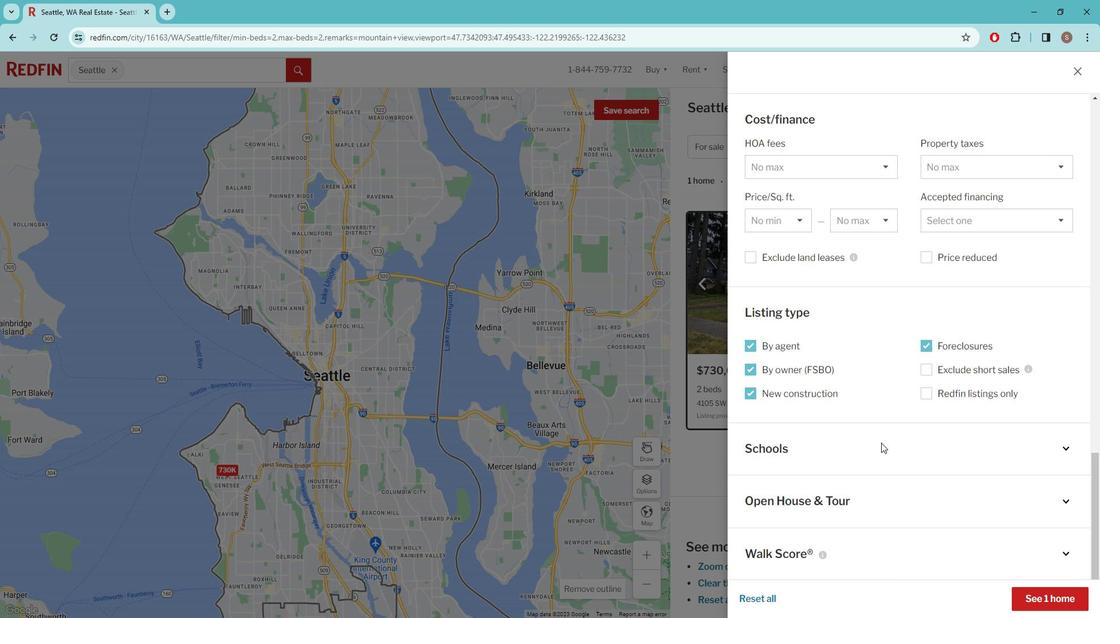 
Action: Mouse moved to (1053, 579)
Screenshot: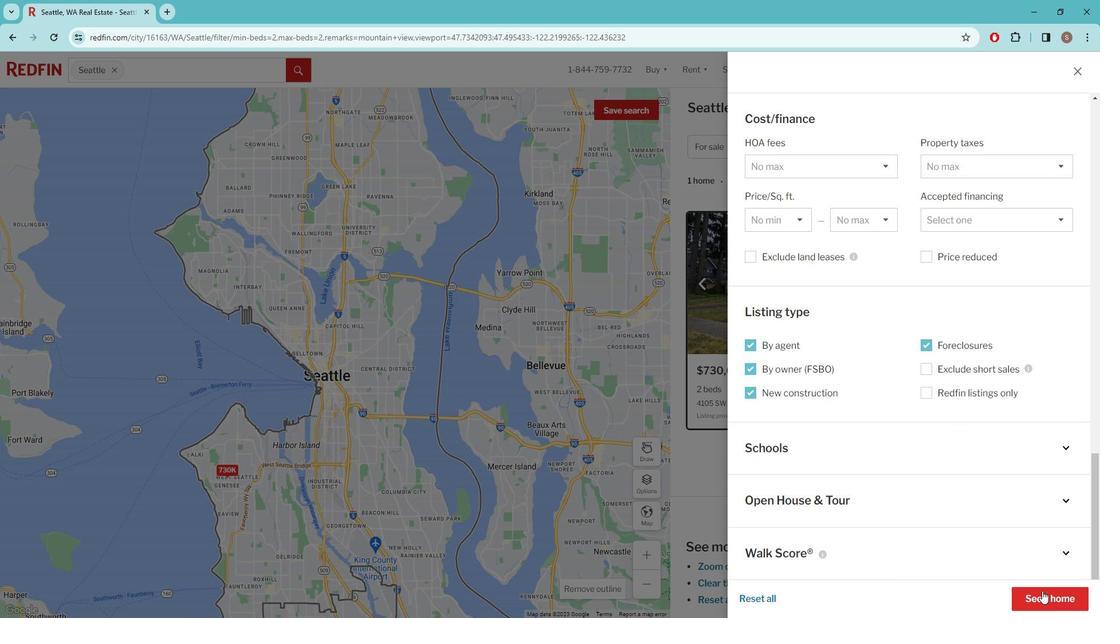 
Action: Mouse pressed left at (1053, 579)
Screenshot: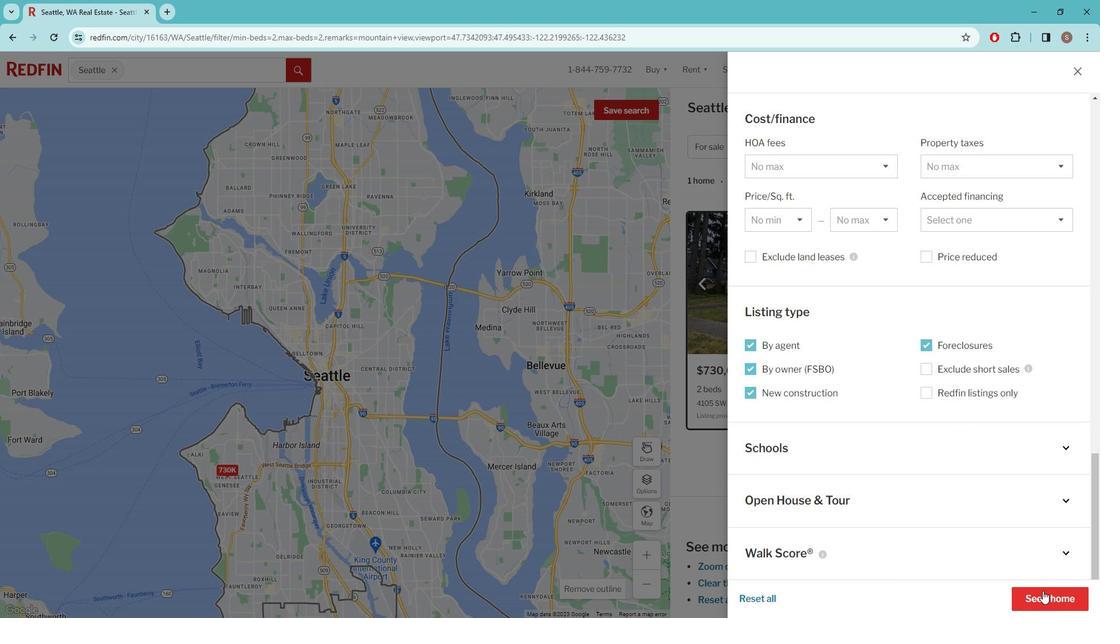 
Action: Mouse moved to (782, 368)
Screenshot: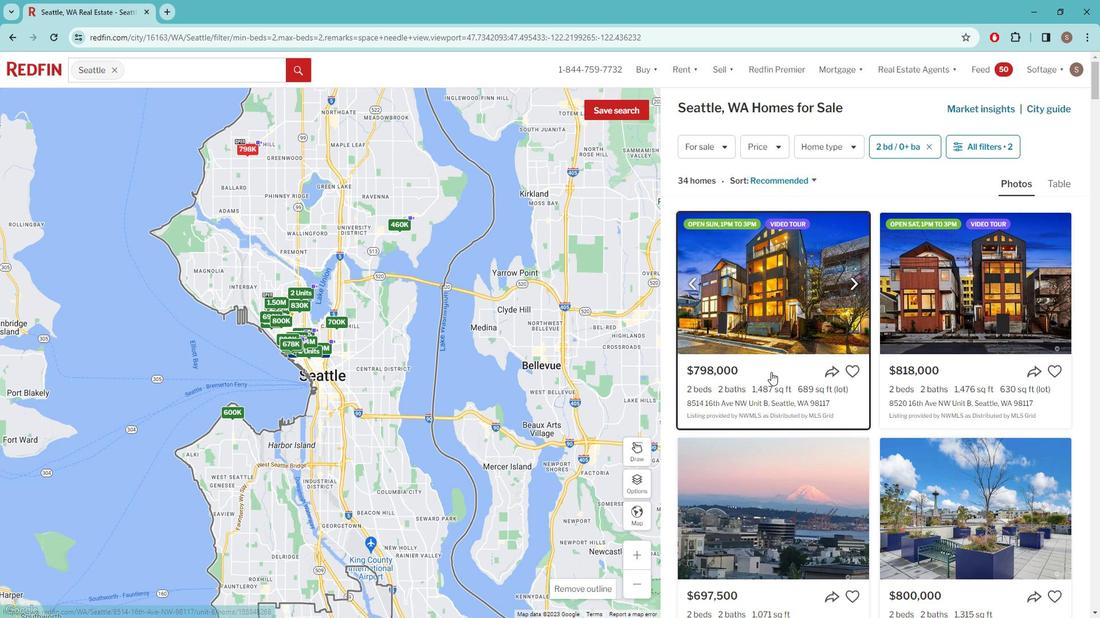 
Action: Mouse pressed left at (782, 368)
Screenshot: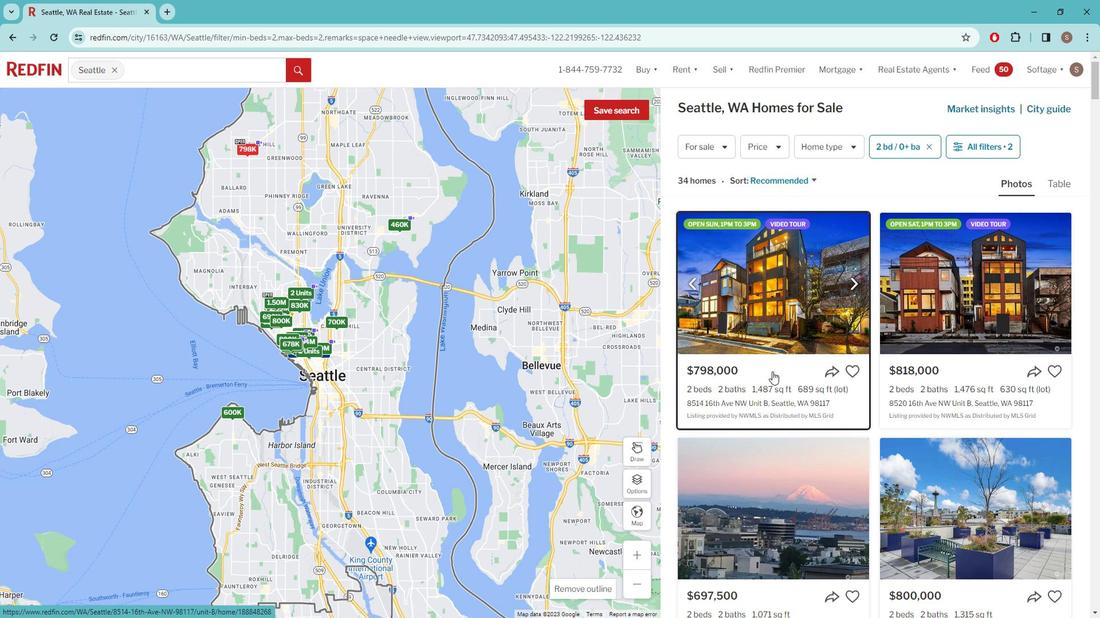 
Action: Mouse moved to (692, 107)
Screenshot: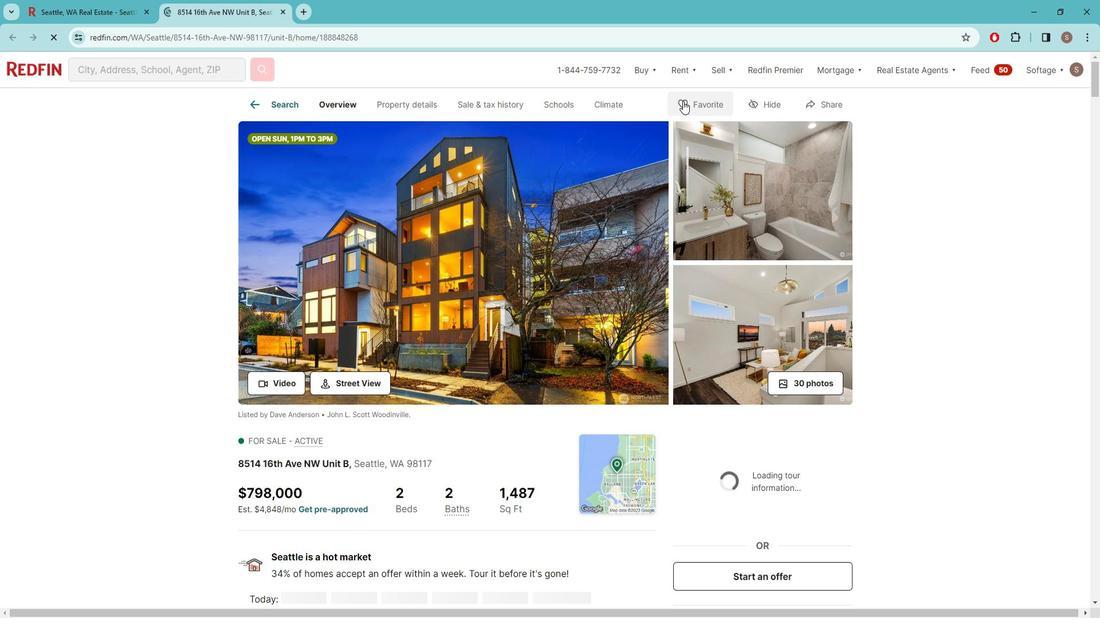 
Action: Mouse pressed left at (692, 107)
Screenshot: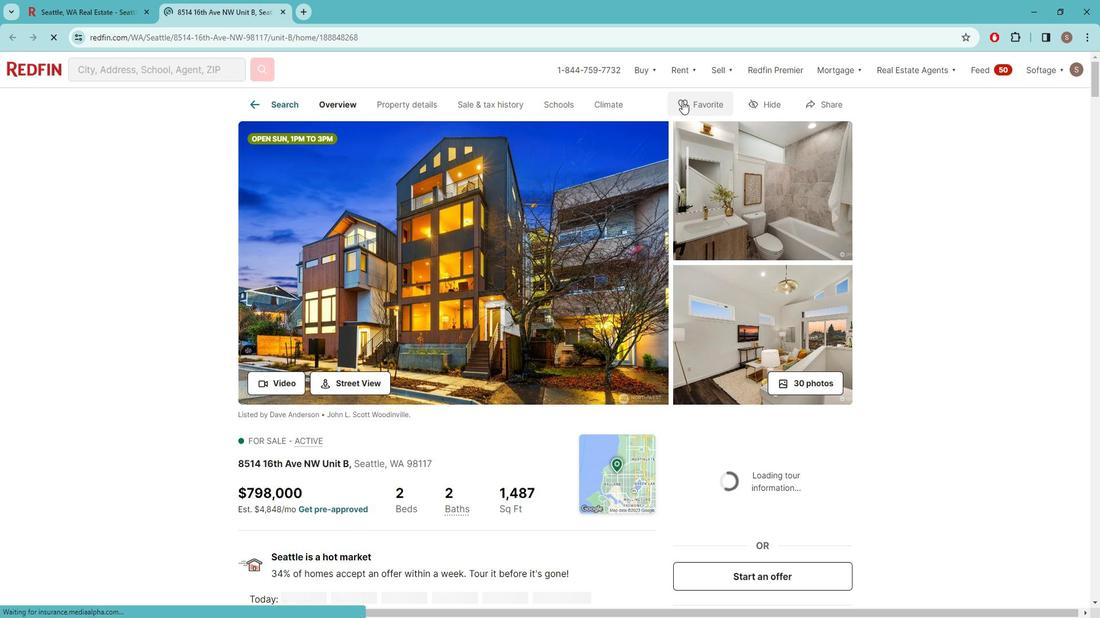 
Action: Mouse moved to (814, 179)
Screenshot: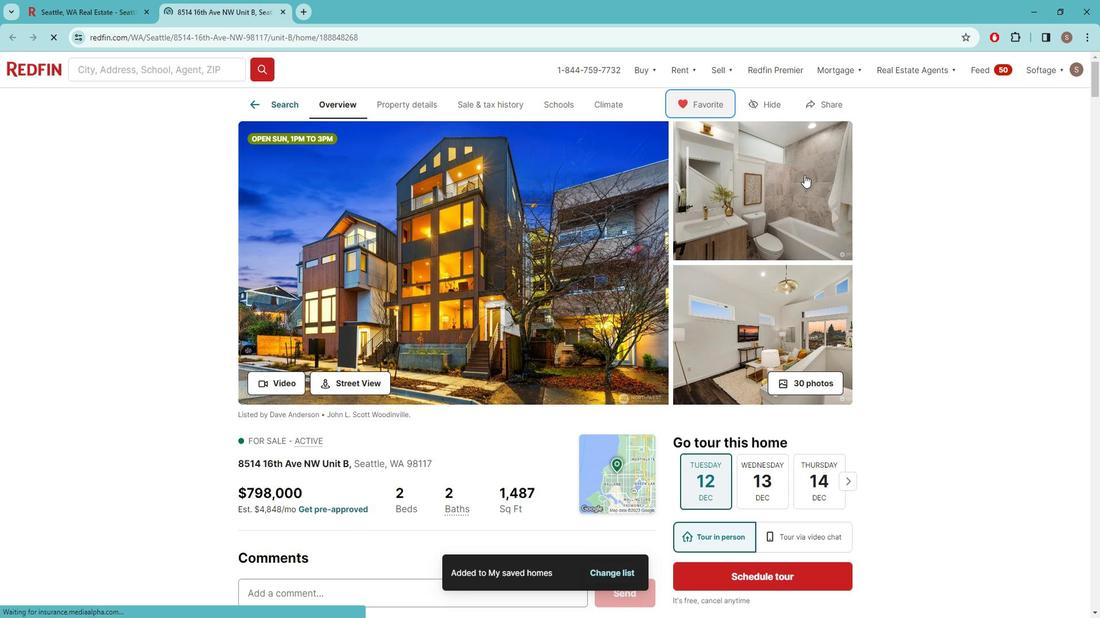 
